 Task:  Click on Hockey In the Cross-Check Hockey League click on  Pick Sheet Your name Alexander Johnson Team name Laredo Bucks and  Email softage.5@softage.net Period 1 - 3 Point Game Calgary Flames Period 1 - 2 Point Game Boston Bruins Period 1 - 1 Point Game Arizona Coyotes Period 2 - 3 Point Game Anaheim Ducks Period 2 - 2 Point Game New York Islanders Period 2 - 1 Point Game New Jersey Devils Period 3 - 3 Point Game Nashville Predators Period 3 - 2 Point Game Montreal Canadiens Period 3 - 1 Point Game Minnesota Wild Submit pick sheet
Action: Mouse moved to (668, 261)
Screenshot: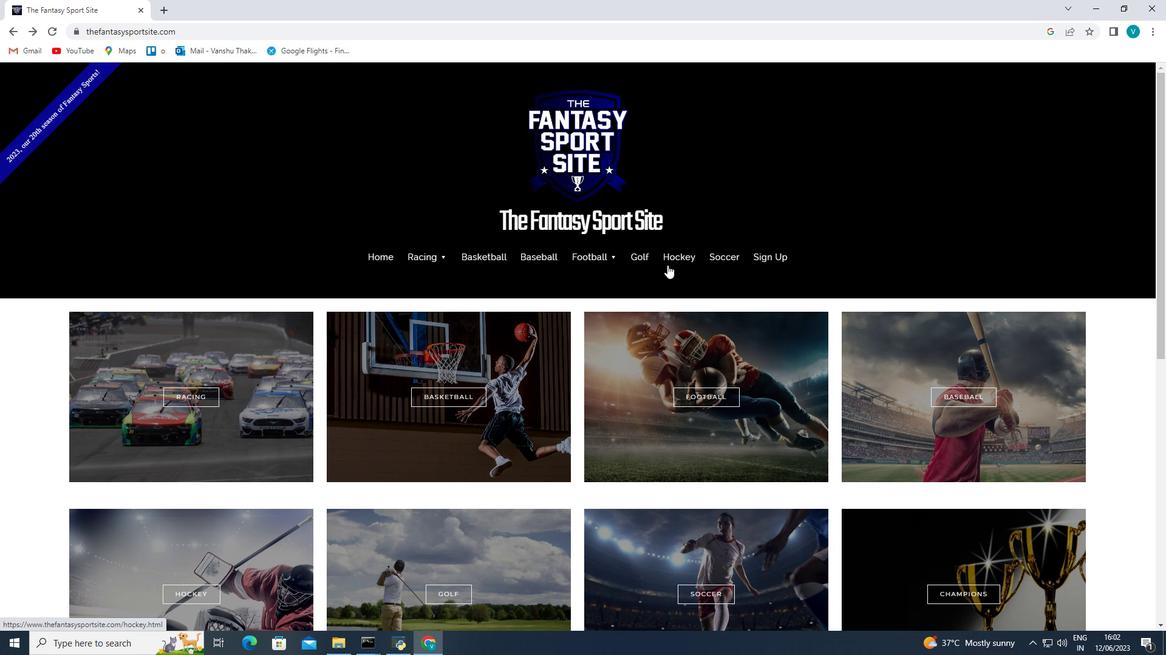 
Action: Mouse pressed left at (668, 261)
Screenshot: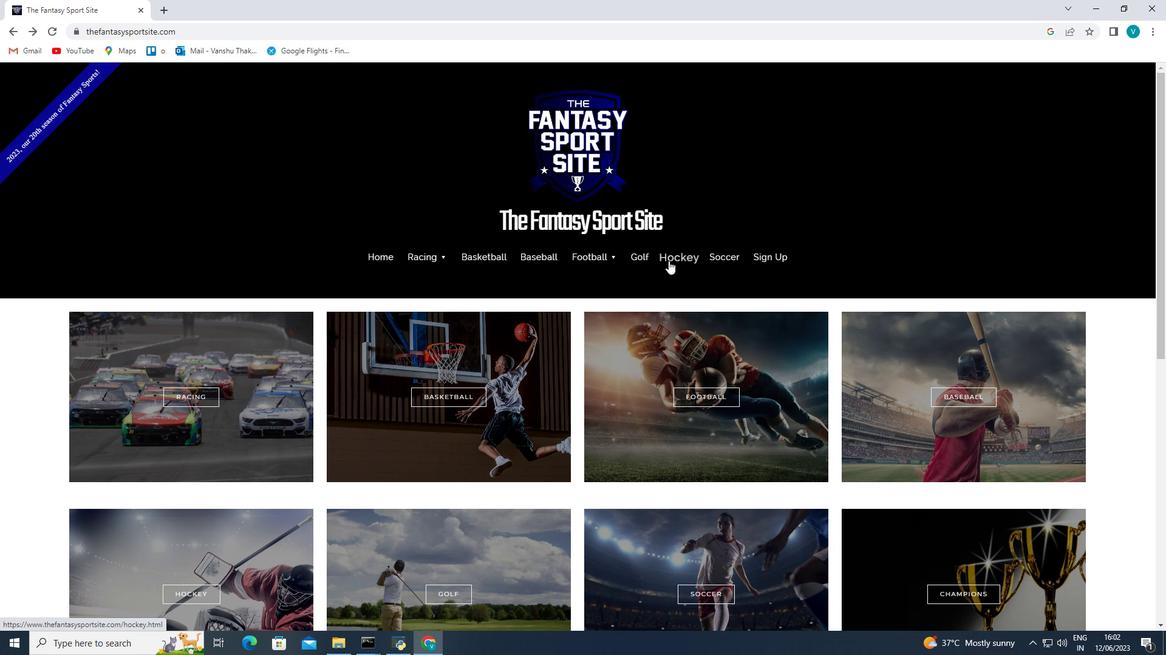 
Action: Mouse moved to (696, 311)
Screenshot: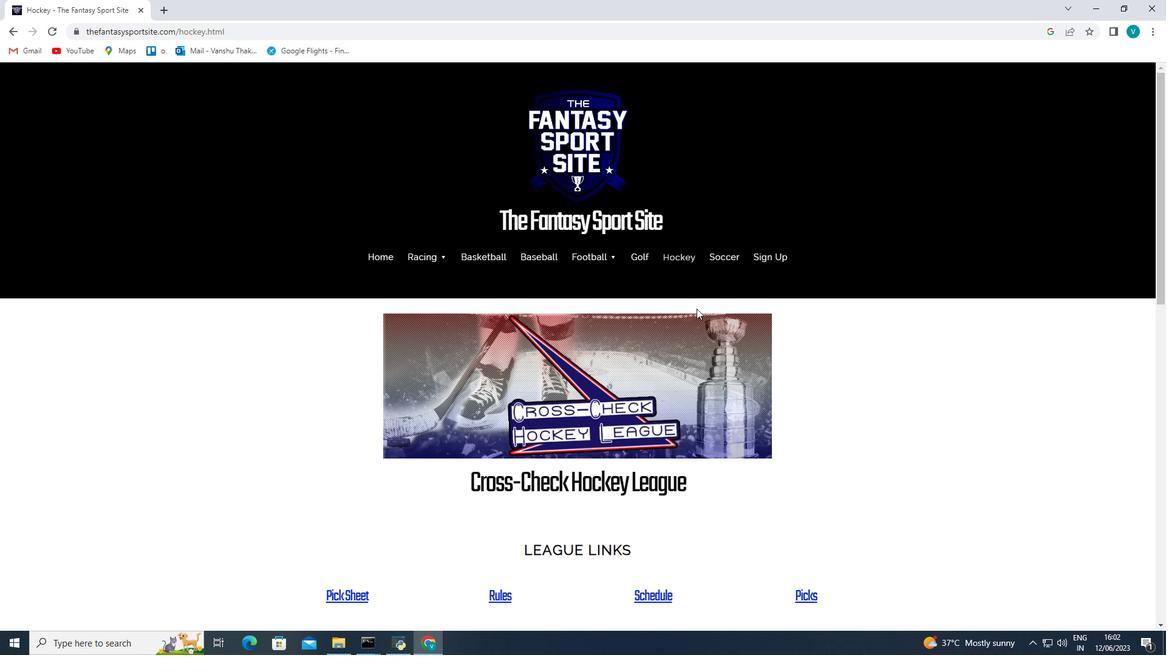 
Action: Mouse scrolled (696, 310) with delta (0, 0)
Screenshot: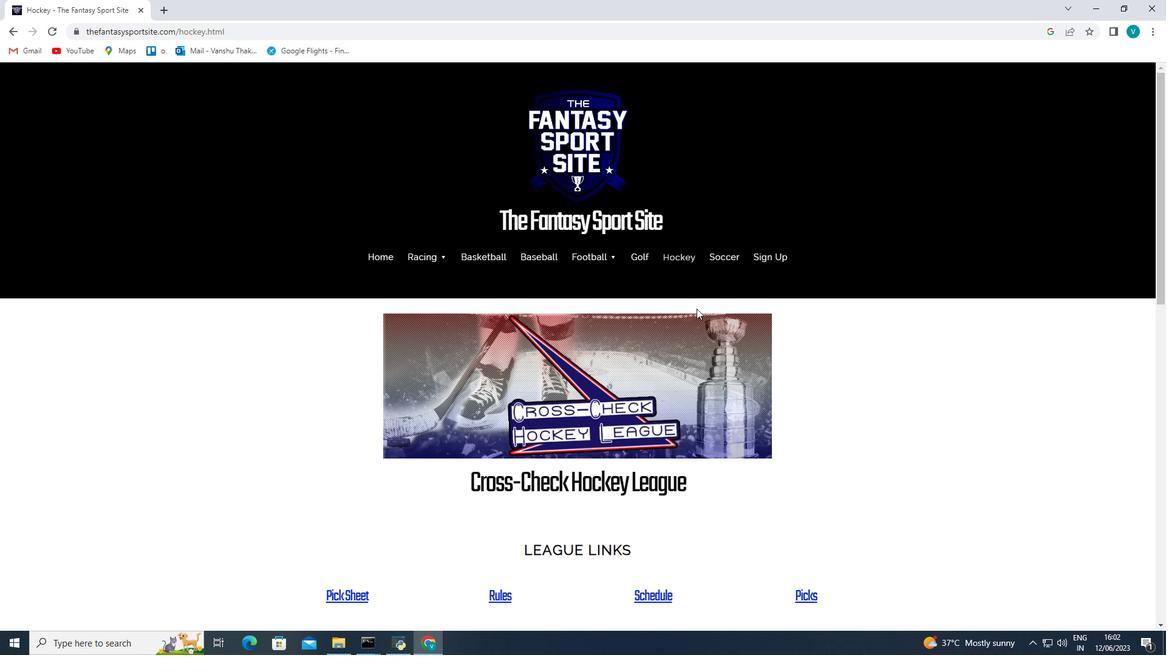 
Action: Mouse moved to (696, 313)
Screenshot: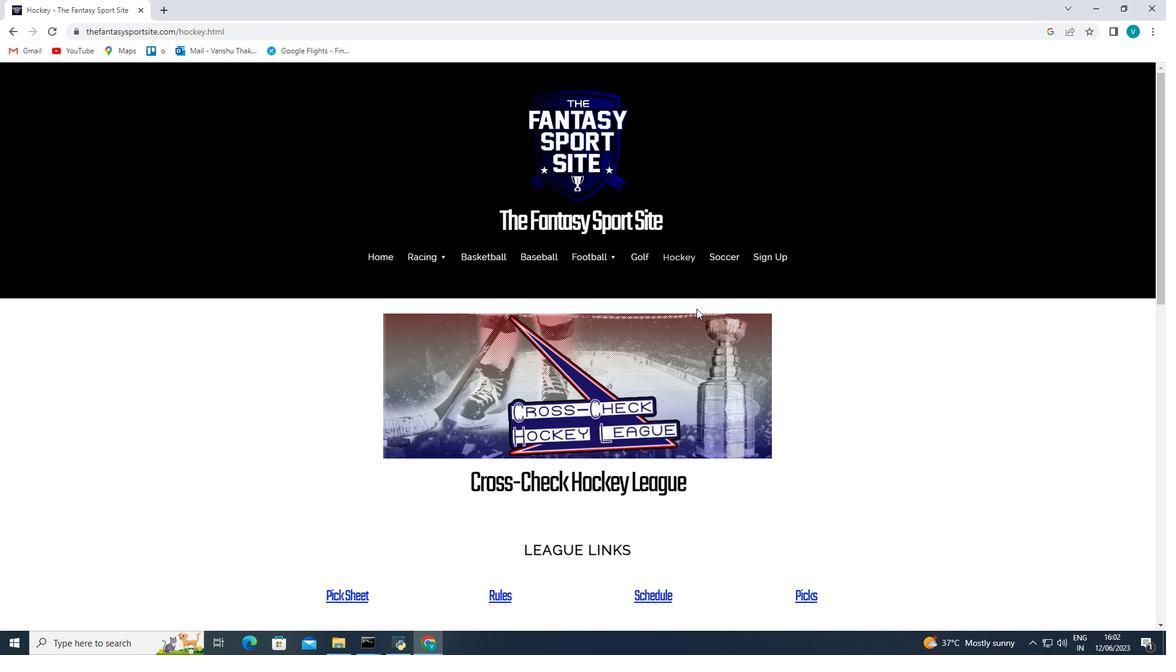 
Action: Mouse scrolled (696, 312) with delta (0, 0)
Screenshot: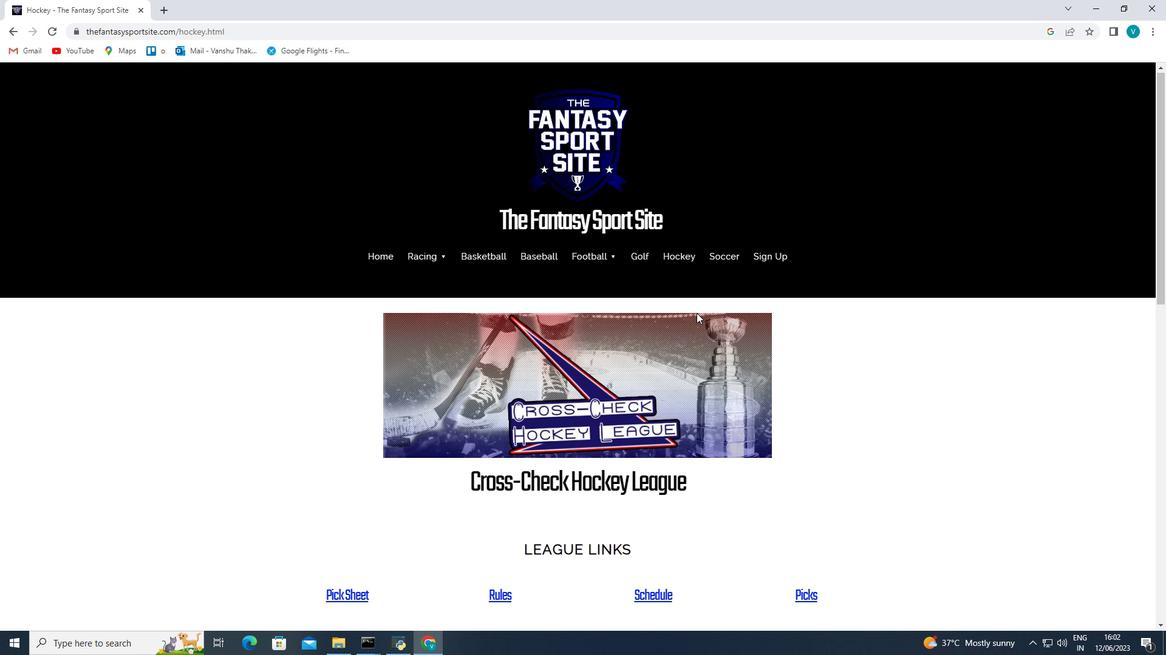 
Action: Mouse moved to (346, 479)
Screenshot: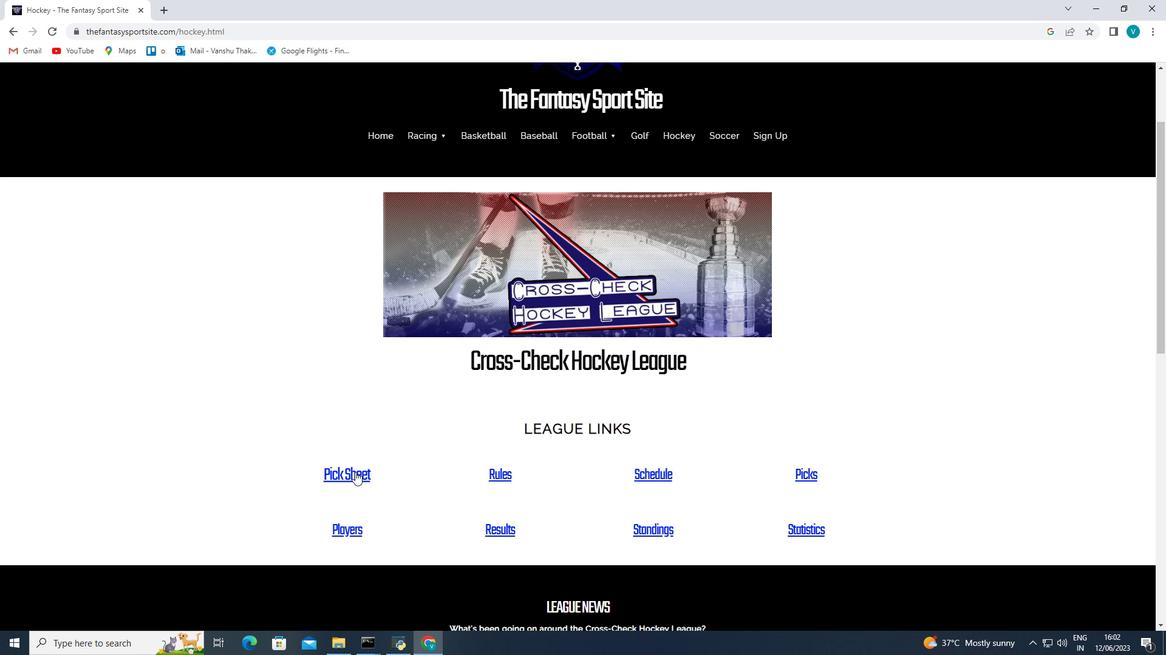 
Action: Mouse pressed left at (346, 479)
Screenshot: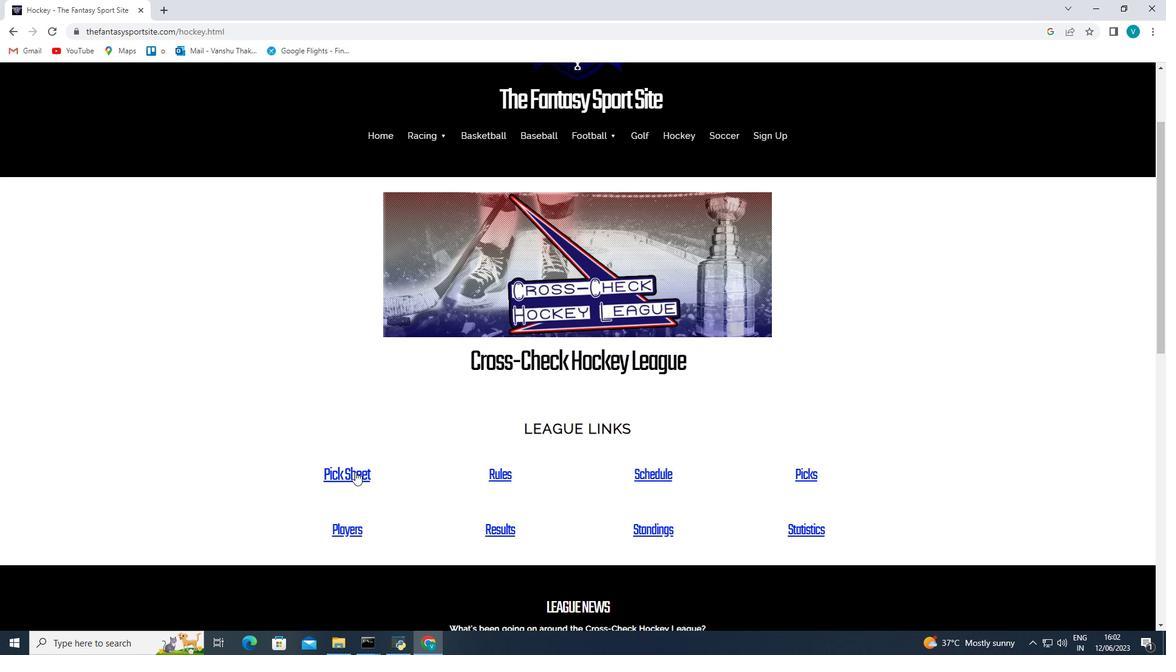
Action: Mouse moved to (522, 382)
Screenshot: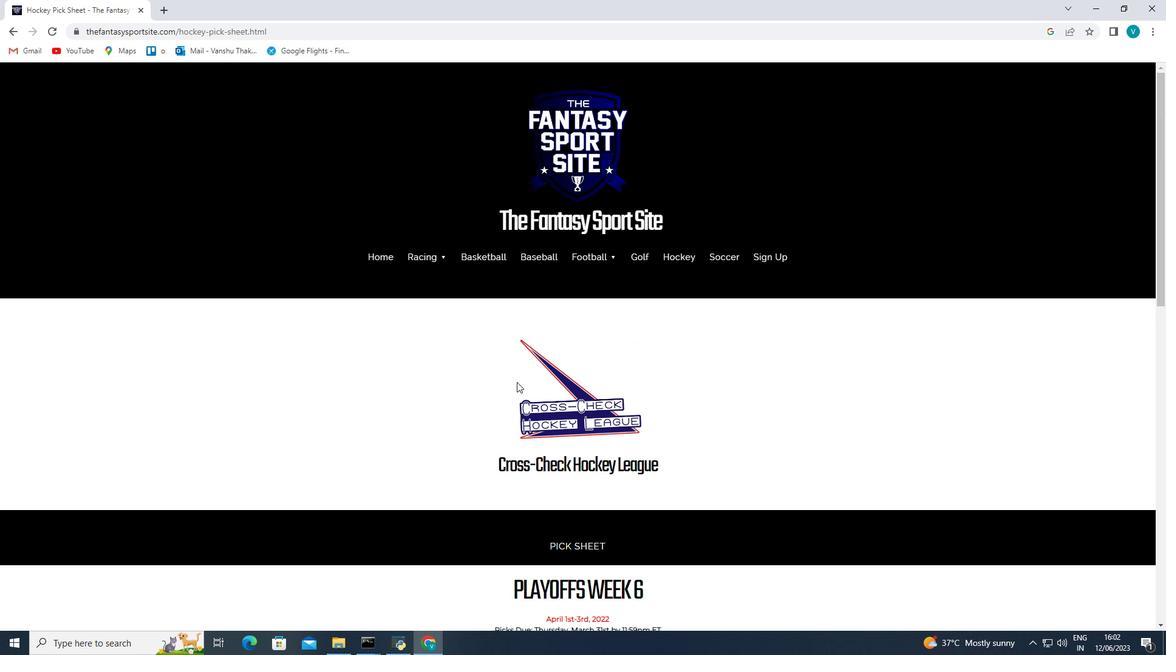 
Action: Mouse scrolled (521, 382) with delta (0, 0)
Screenshot: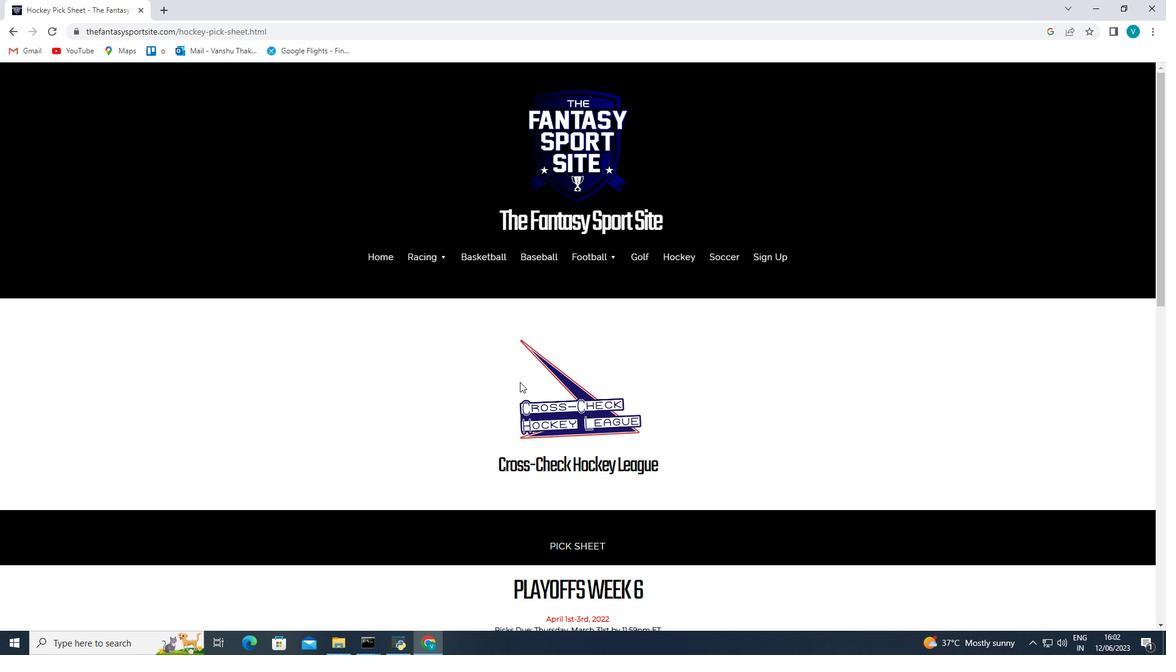 
Action: Mouse scrolled (522, 382) with delta (0, 0)
Screenshot: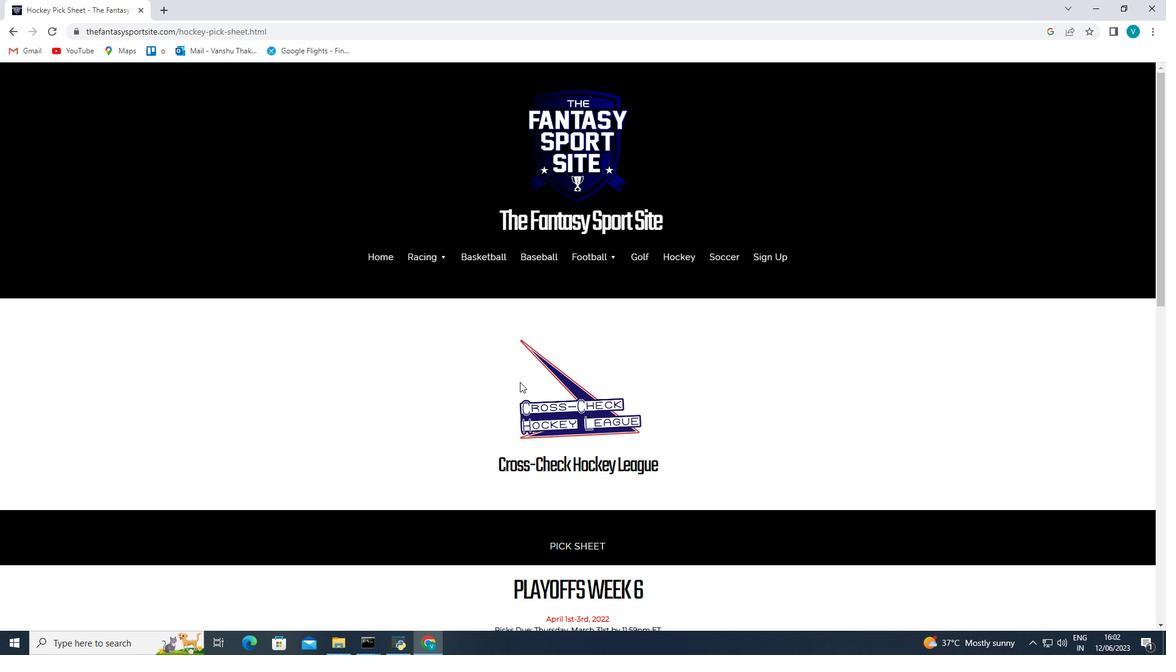 
Action: Mouse scrolled (522, 382) with delta (0, 0)
Screenshot: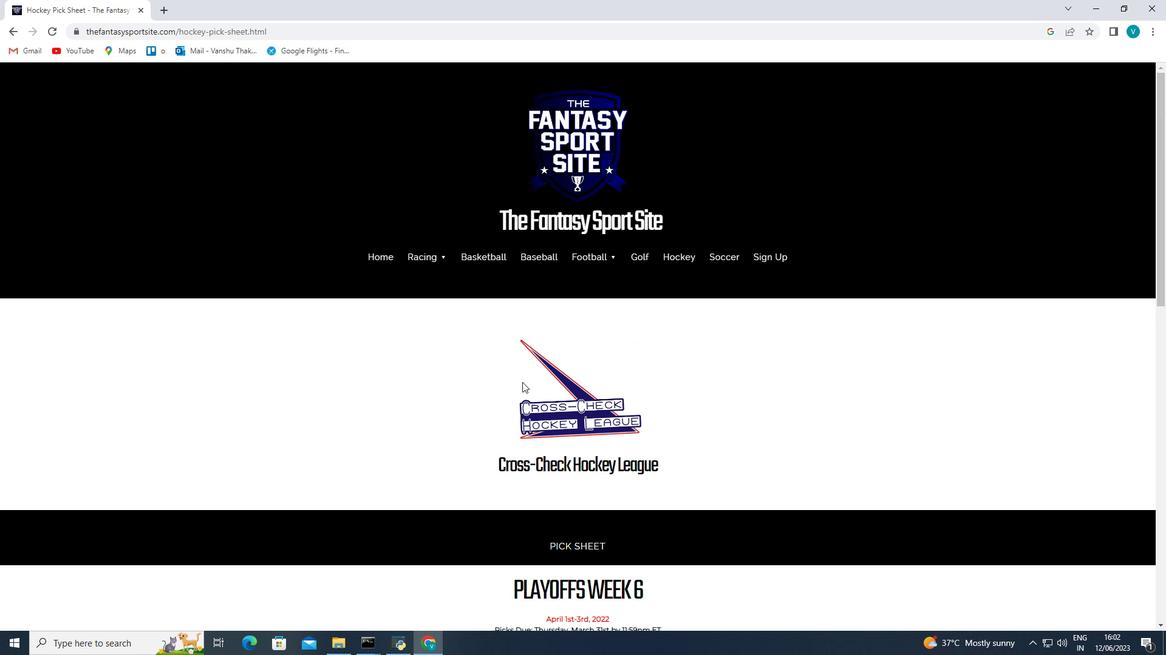 
Action: Mouse scrolled (522, 382) with delta (0, 0)
Screenshot: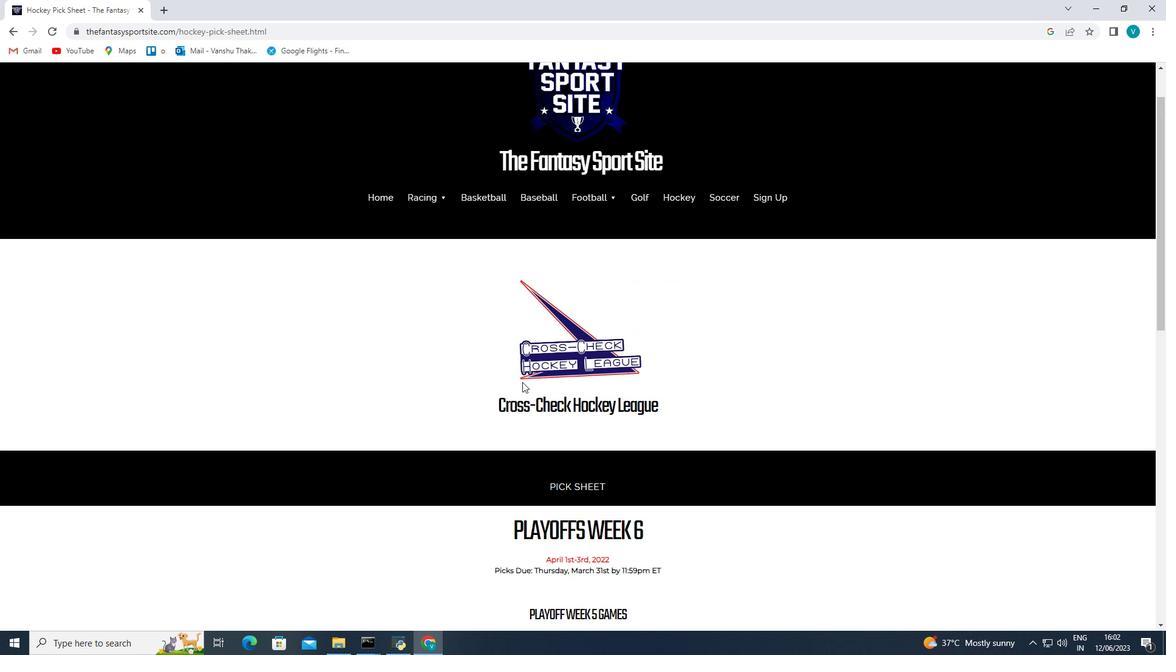 
Action: Mouse scrolled (522, 382) with delta (0, 0)
Screenshot: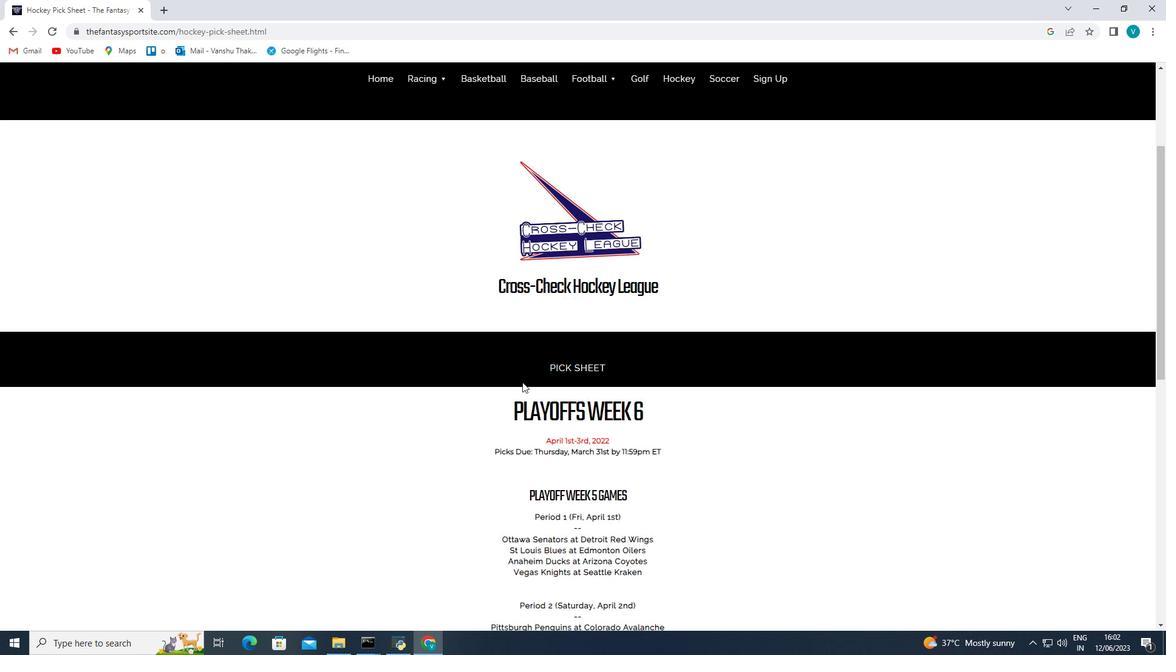 
Action: Mouse scrolled (522, 382) with delta (0, 0)
Screenshot: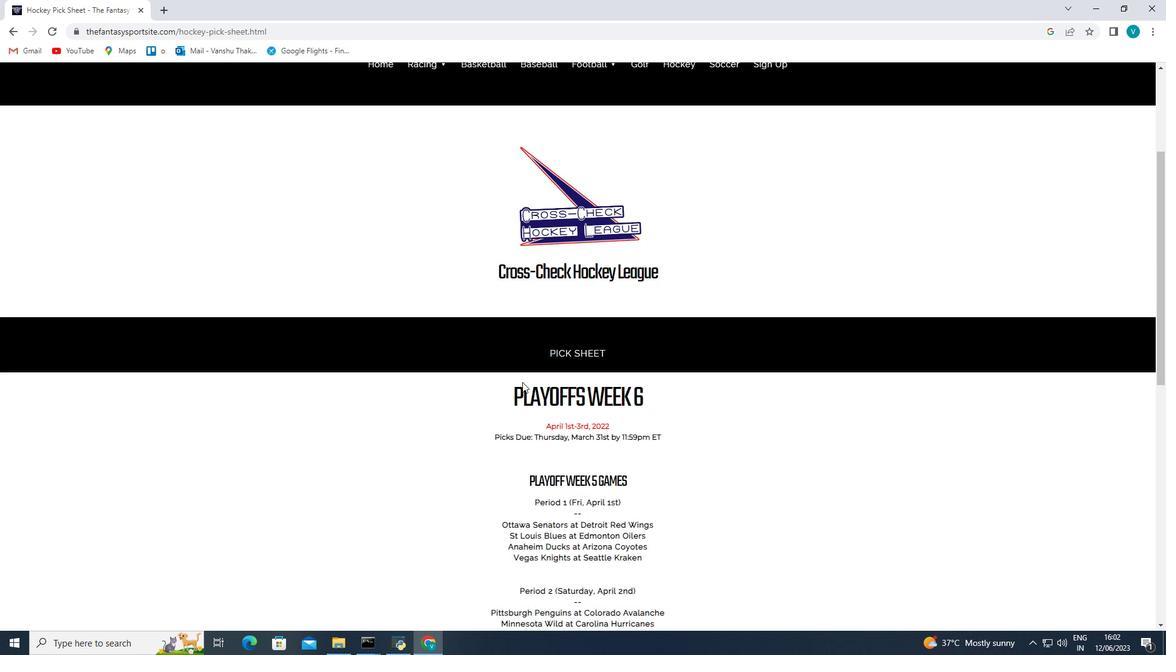 
Action: Mouse moved to (522, 384)
Screenshot: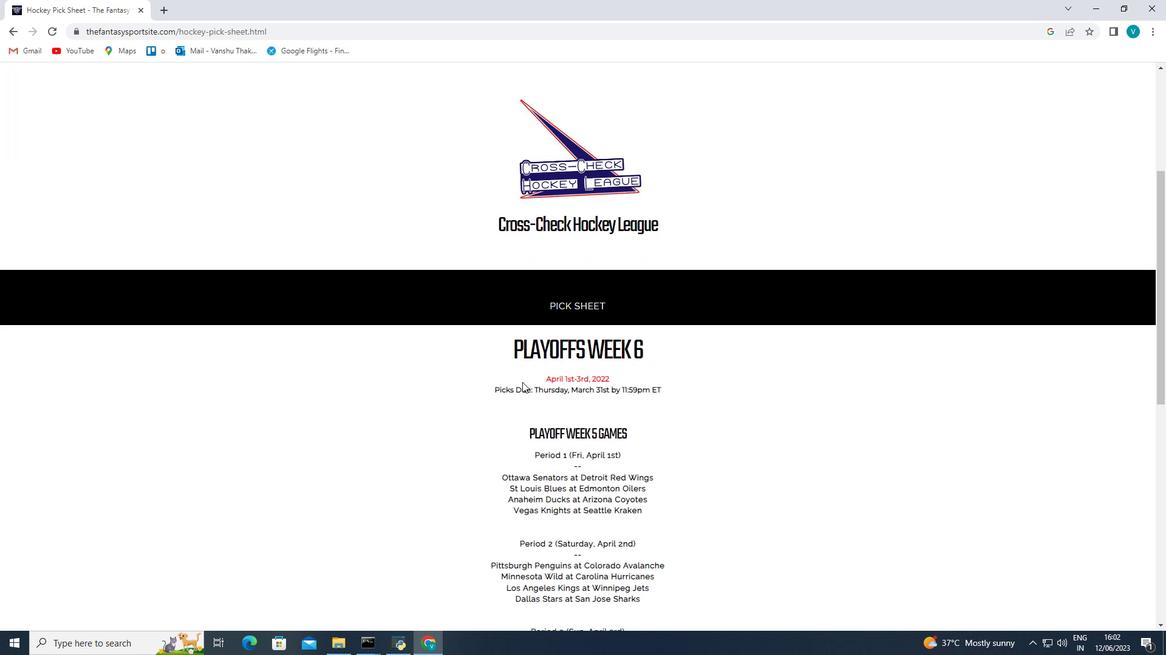 
Action: Mouse scrolled (522, 383) with delta (0, 0)
Screenshot: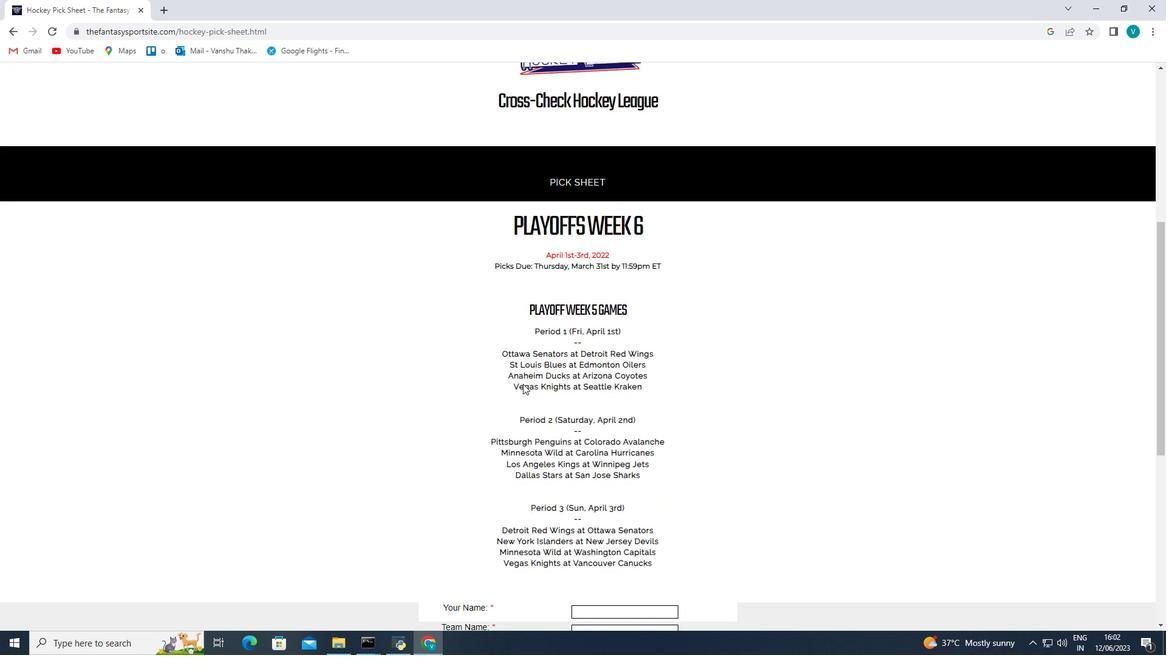 
Action: Mouse scrolled (522, 383) with delta (0, 0)
Screenshot: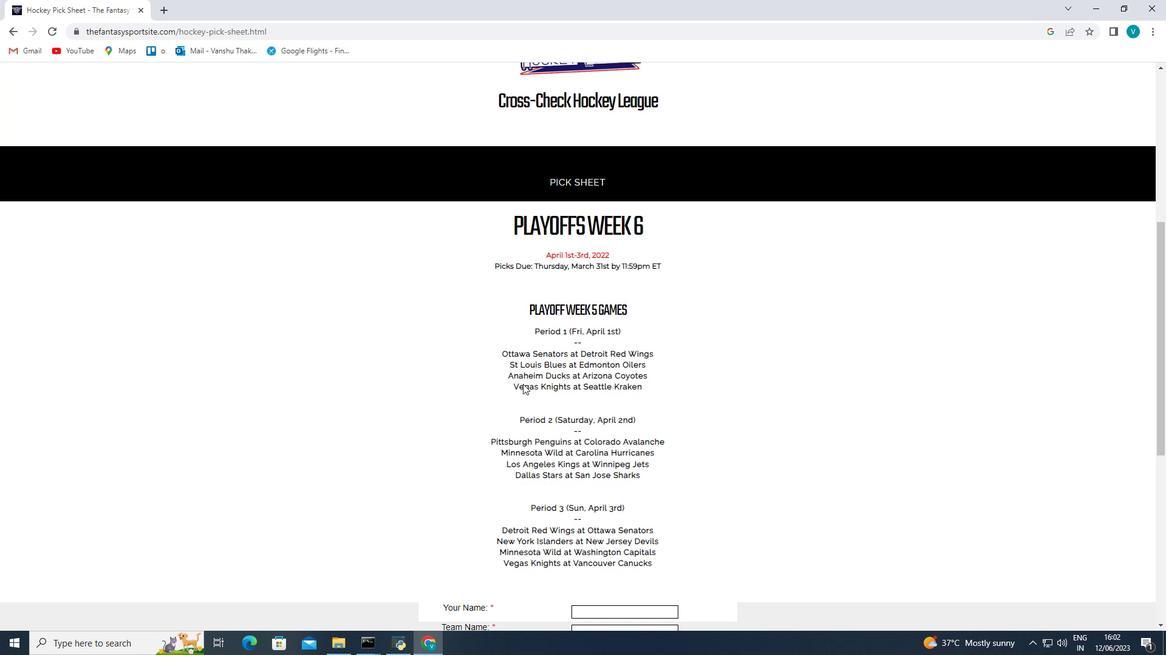 
Action: Mouse scrolled (522, 383) with delta (0, 0)
Screenshot: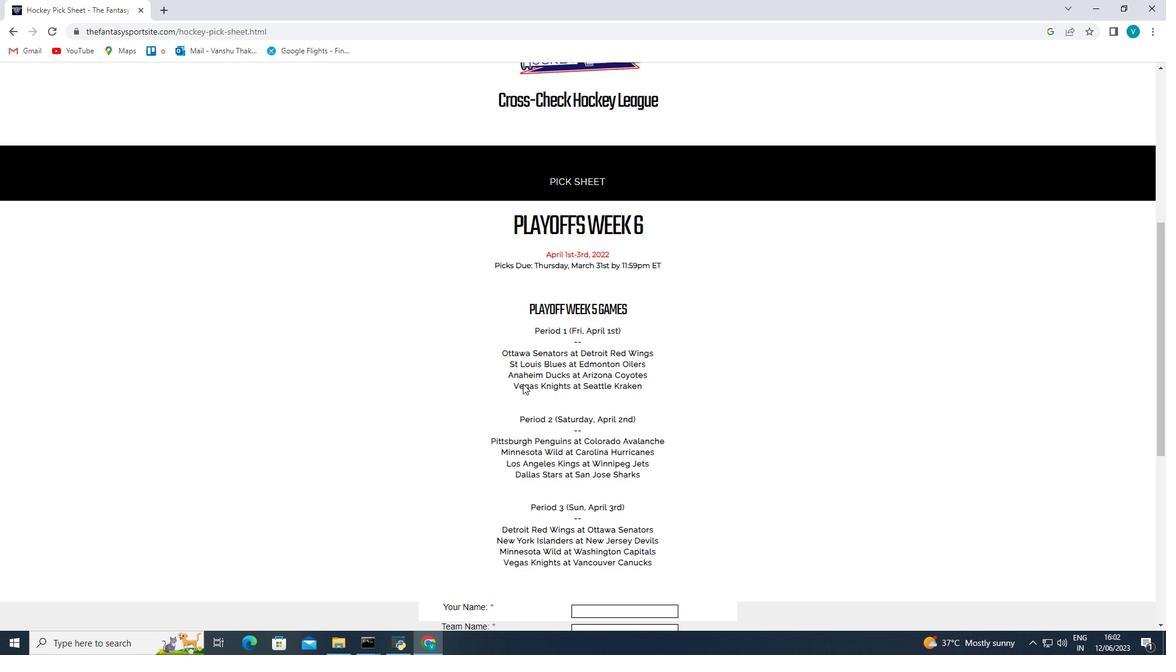 
Action: Mouse scrolled (522, 383) with delta (0, 0)
Screenshot: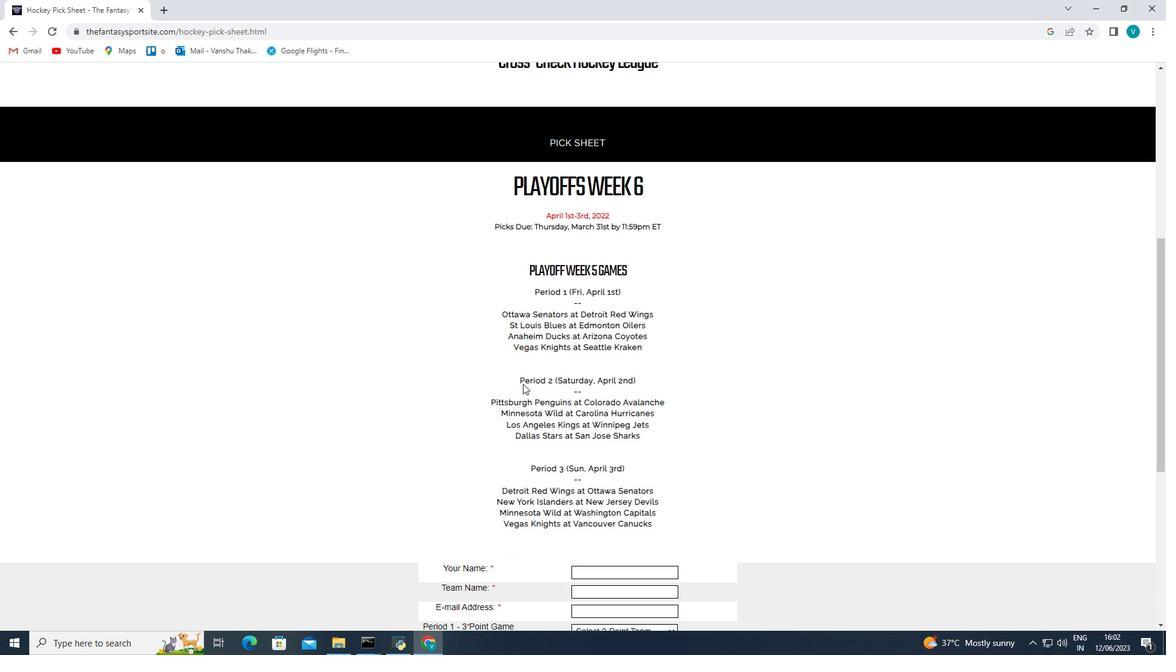 
Action: Mouse moved to (522, 384)
Screenshot: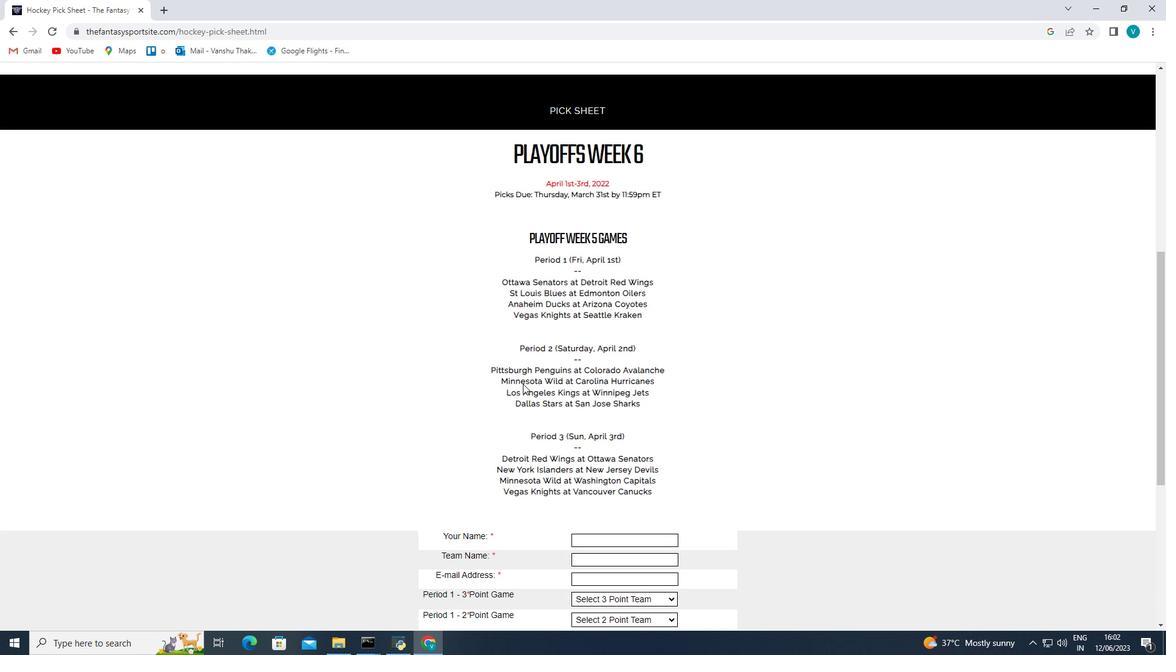 
Action: Mouse scrolled (522, 383) with delta (0, 0)
Screenshot: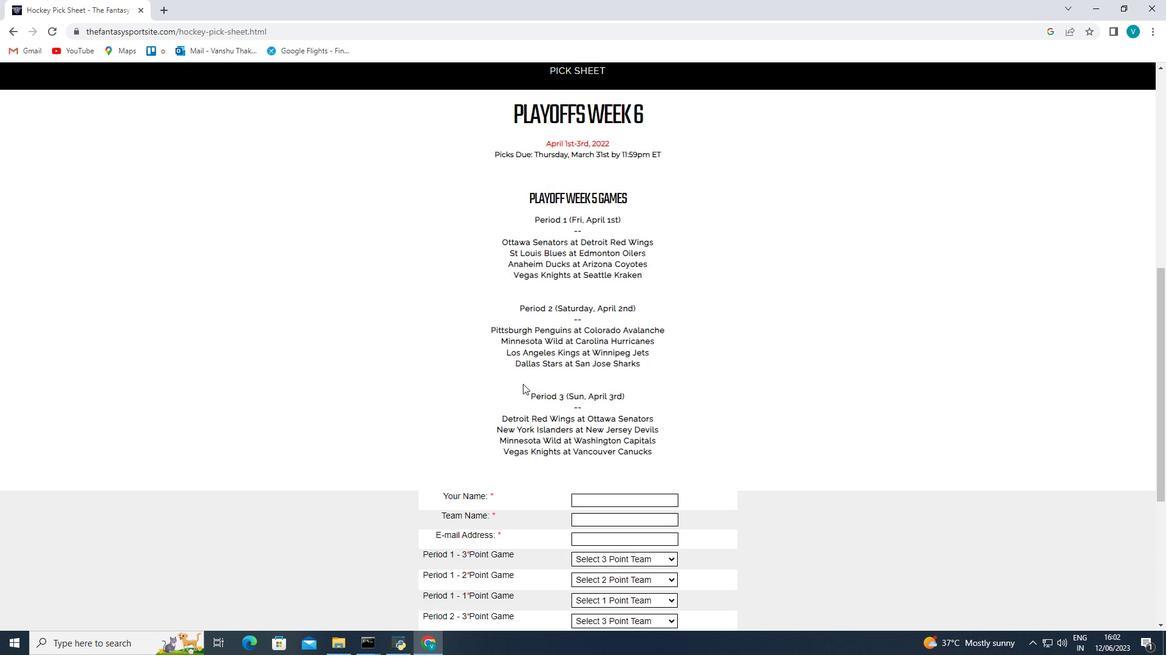 
Action: Mouse moved to (606, 316)
Screenshot: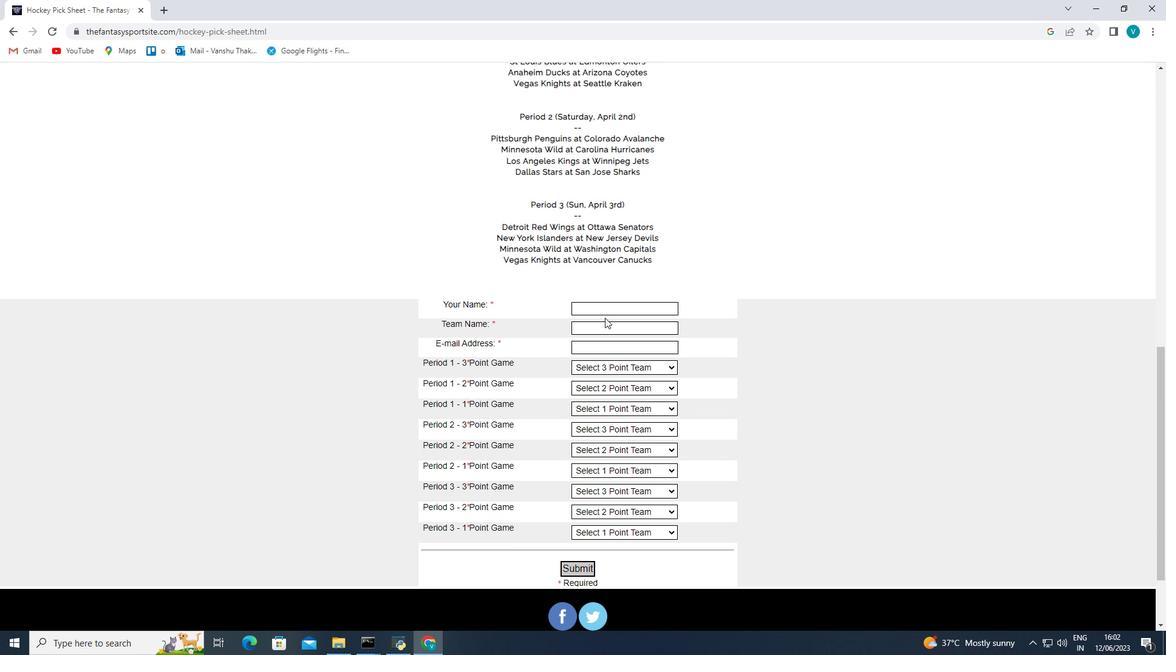 
Action: Mouse pressed left at (606, 316)
Screenshot: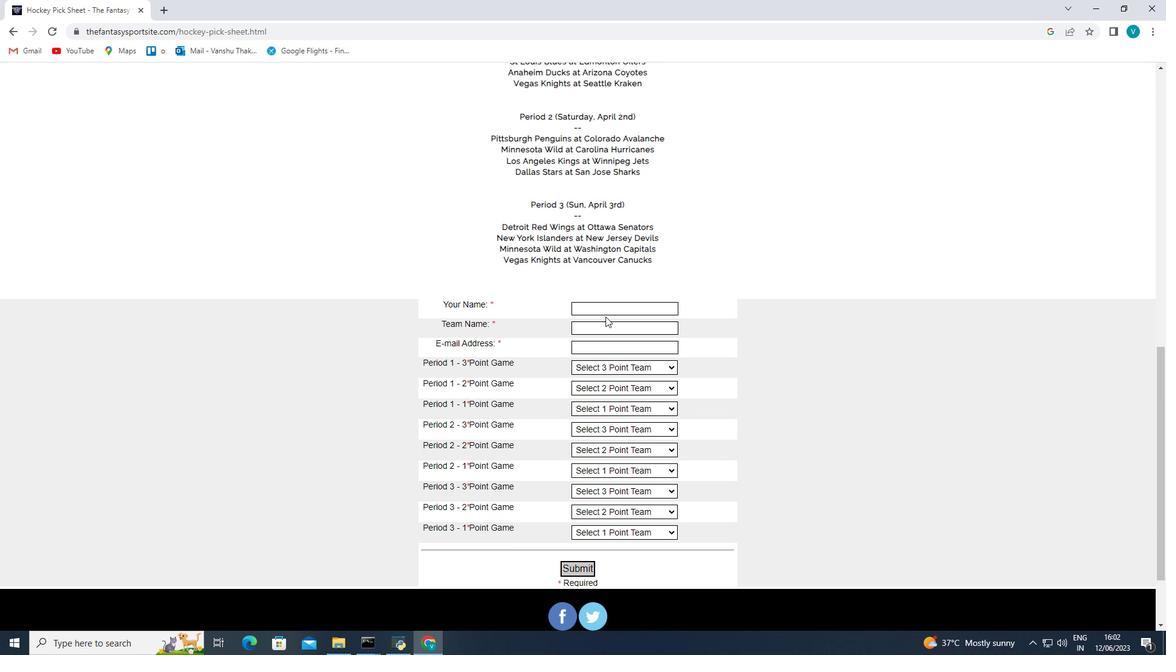 
Action: Mouse moved to (609, 311)
Screenshot: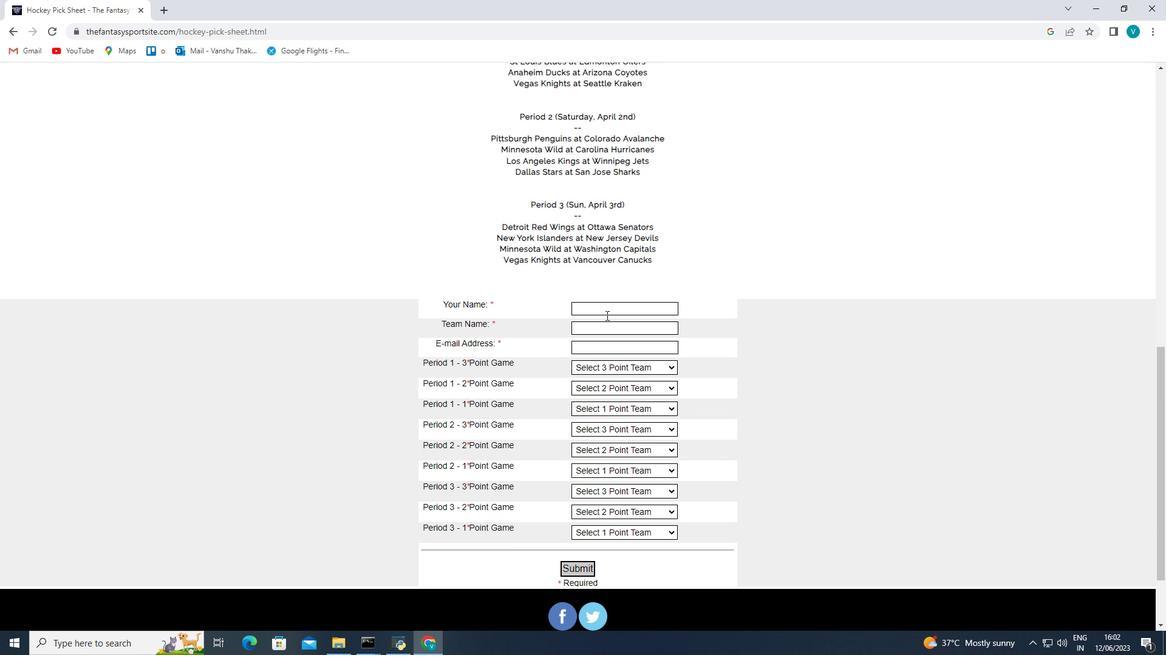 
Action: Mouse pressed left at (609, 311)
Screenshot: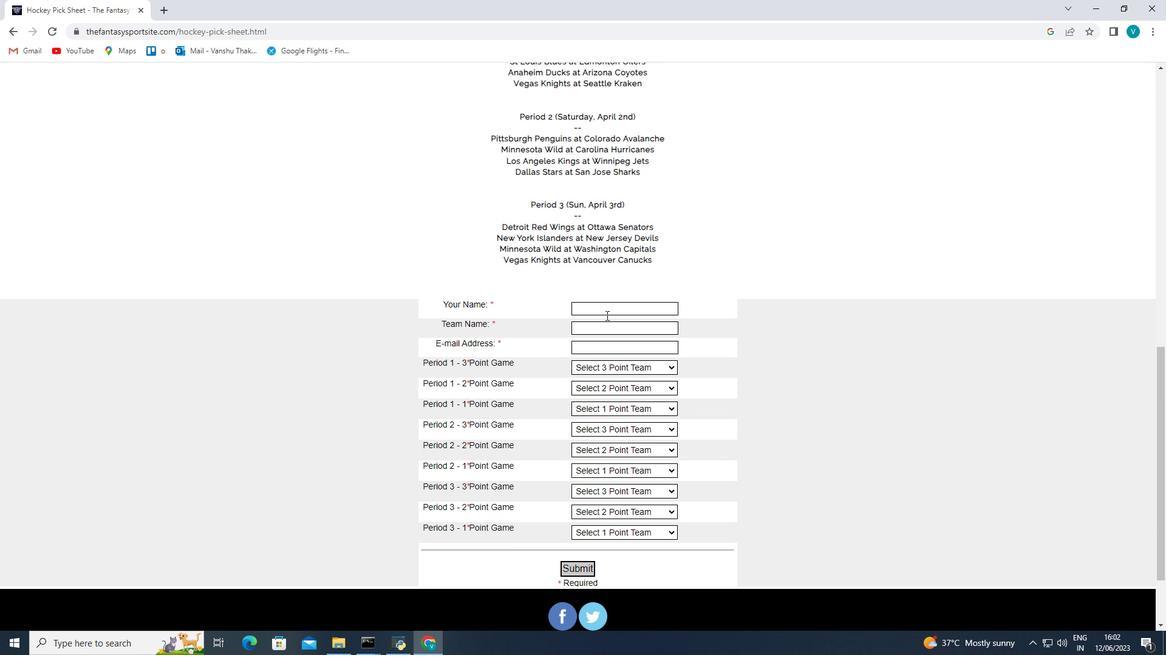 
Action: Mouse moved to (580, 289)
Screenshot: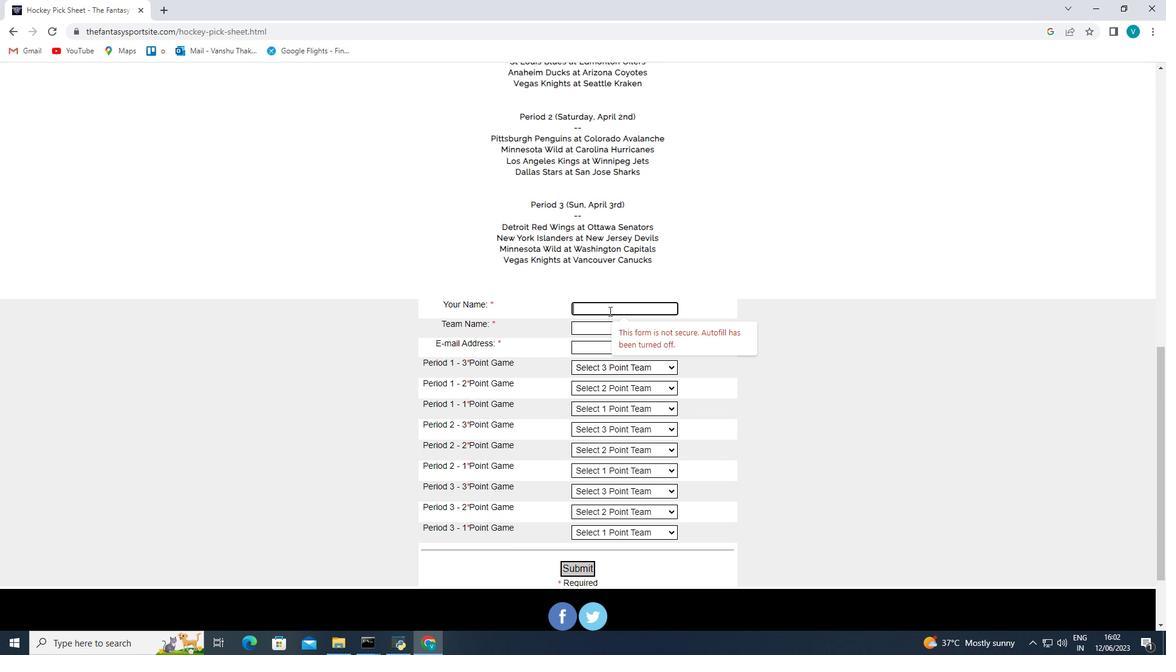 
Action: Key pressed <Key.shift>Alexander<Key.space><Key.shift>Johnson
Screenshot: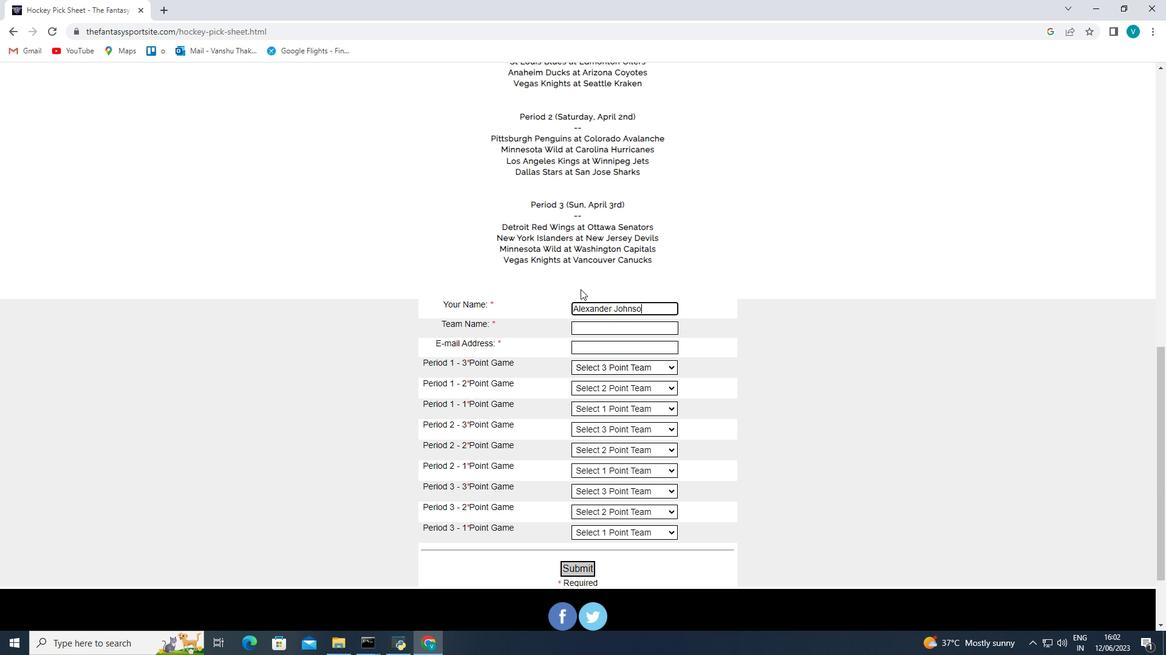 
Action: Mouse moved to (573, 324)
Screenshot: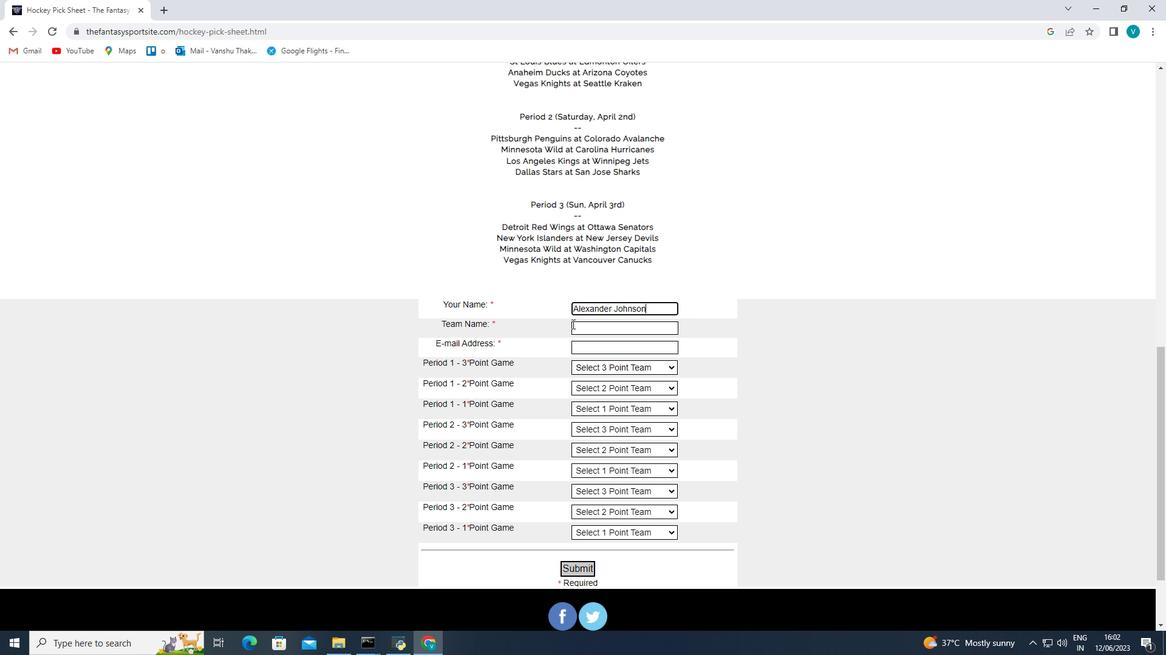 
Action: Mouse pressed left at (573, 324)
Screenshot: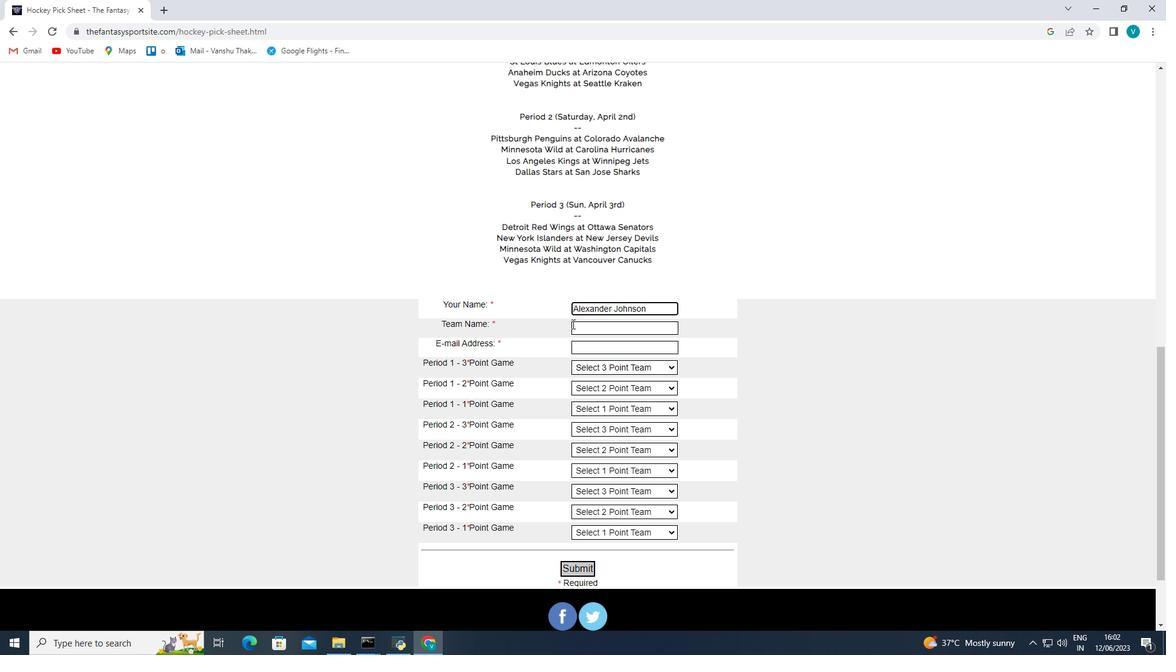 
Action: Key pressed <Key.shift>Laredo<Key.space><Key.shift>Bucks
Screenshot: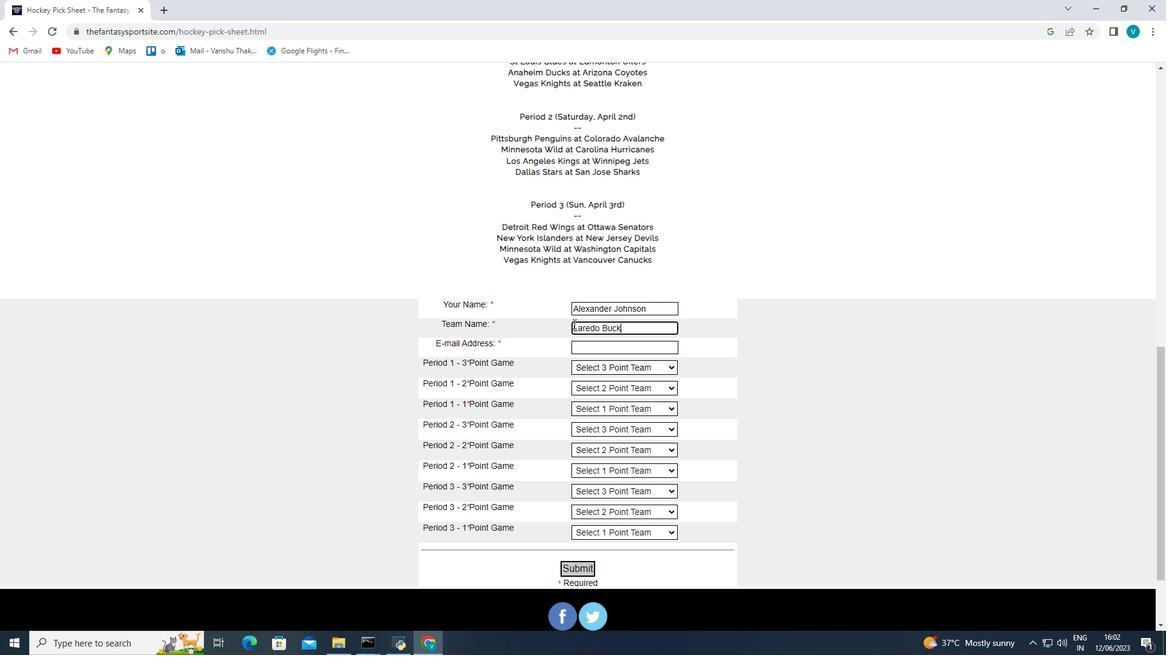 
Action: Mouse moved to (578, 344)
Screenshot: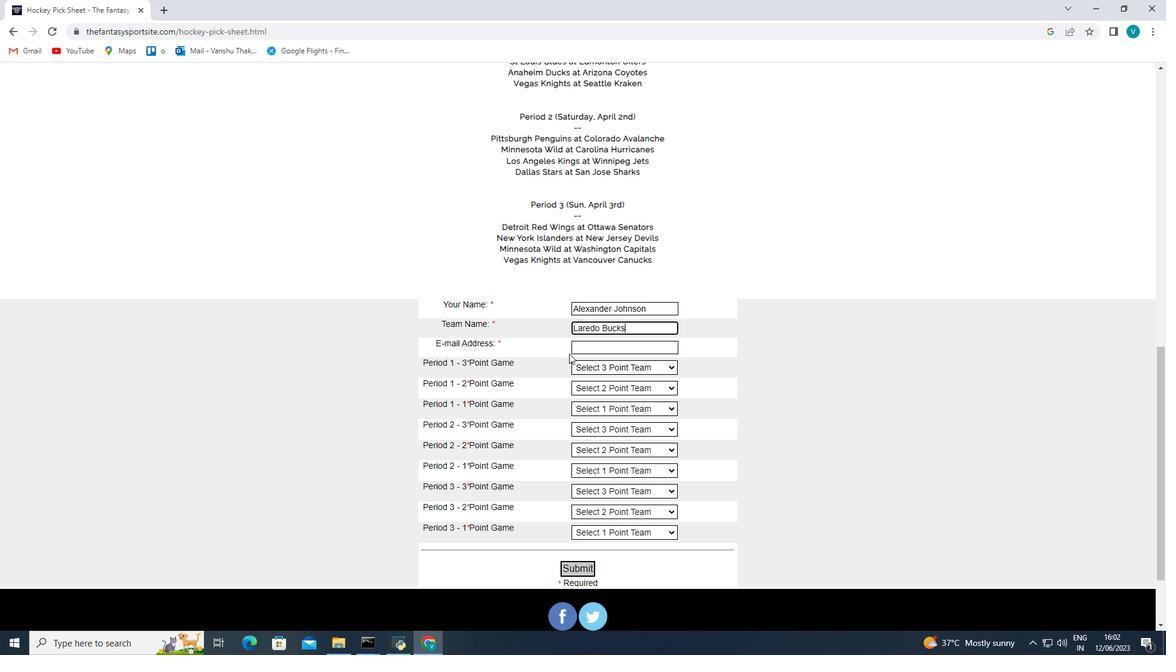 
Action: Mouse pressed left at (578, 344)
Screenshot: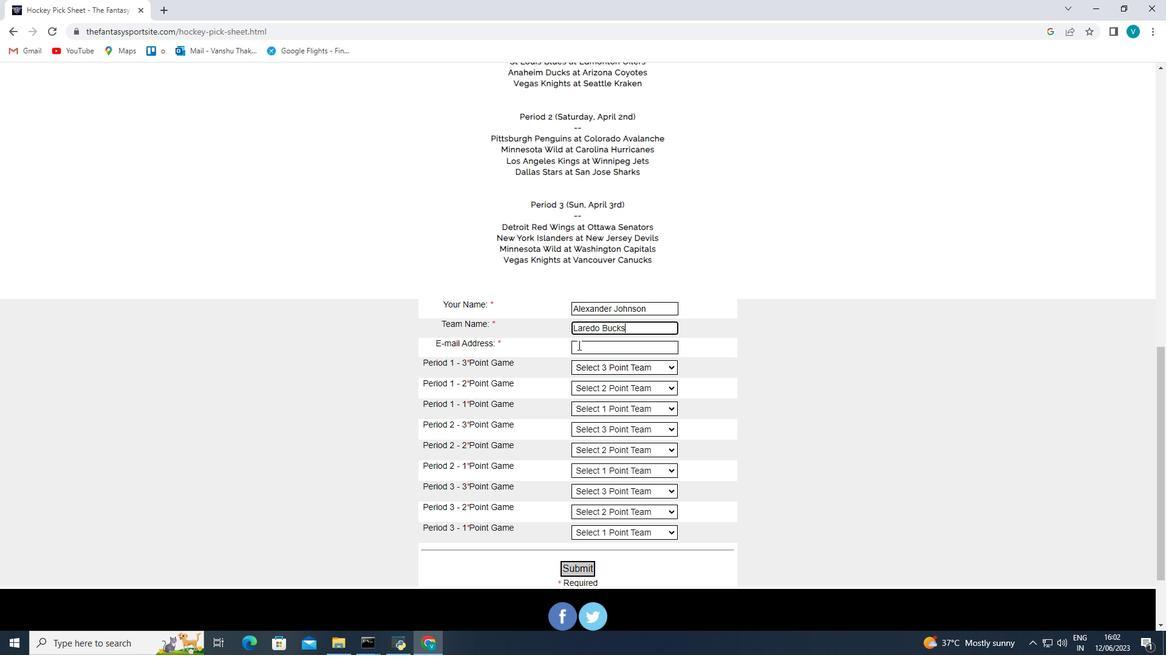 
Action: Key pressed softage.5<Key.shift>@softage.net
Screenshot: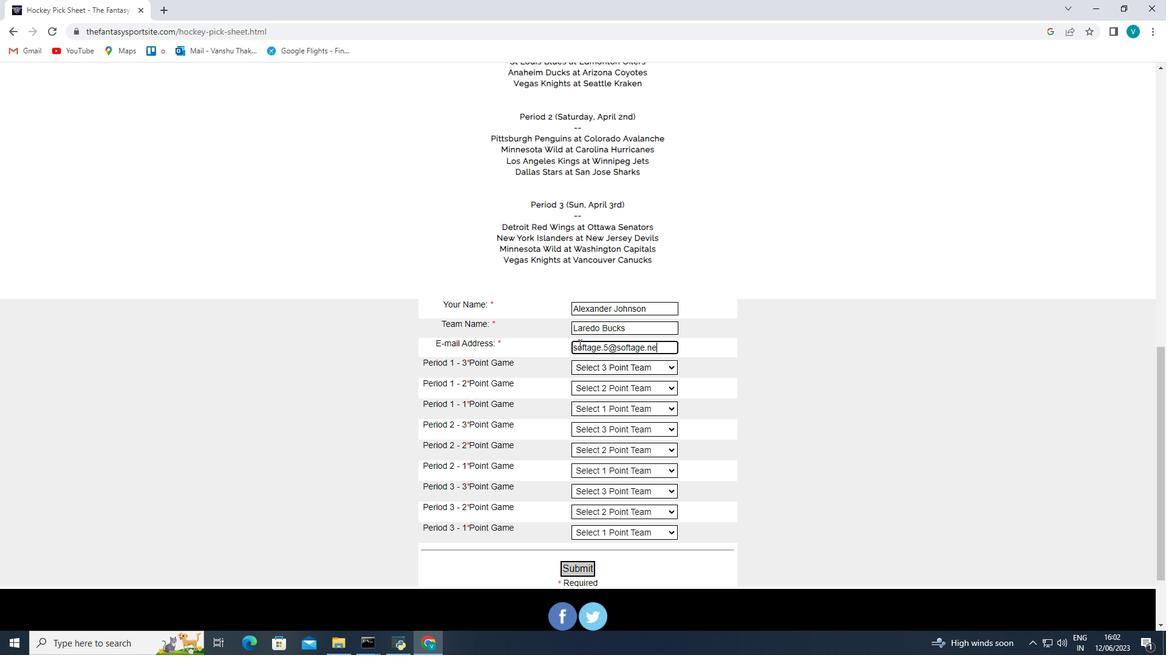 
Action: Mouse moved to (613, 366)
Screenshot: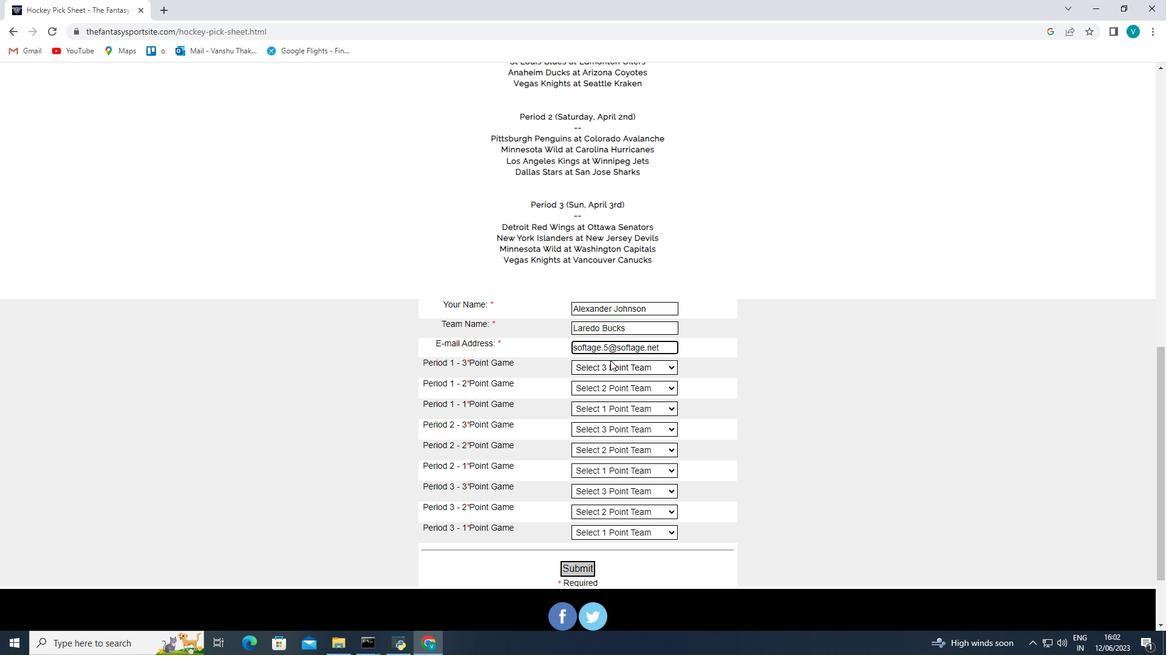 
Action: Mouse pressed left at (613, 366)
Screenshot: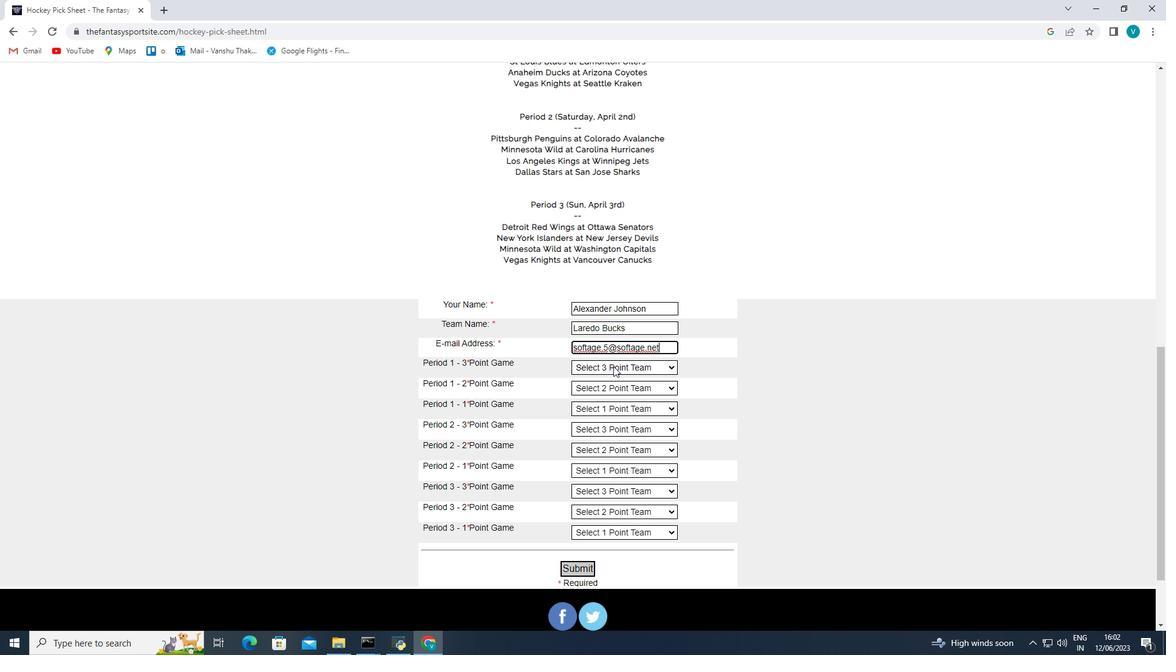 
Action: Mouse moved to (612, 433)
Screenshot: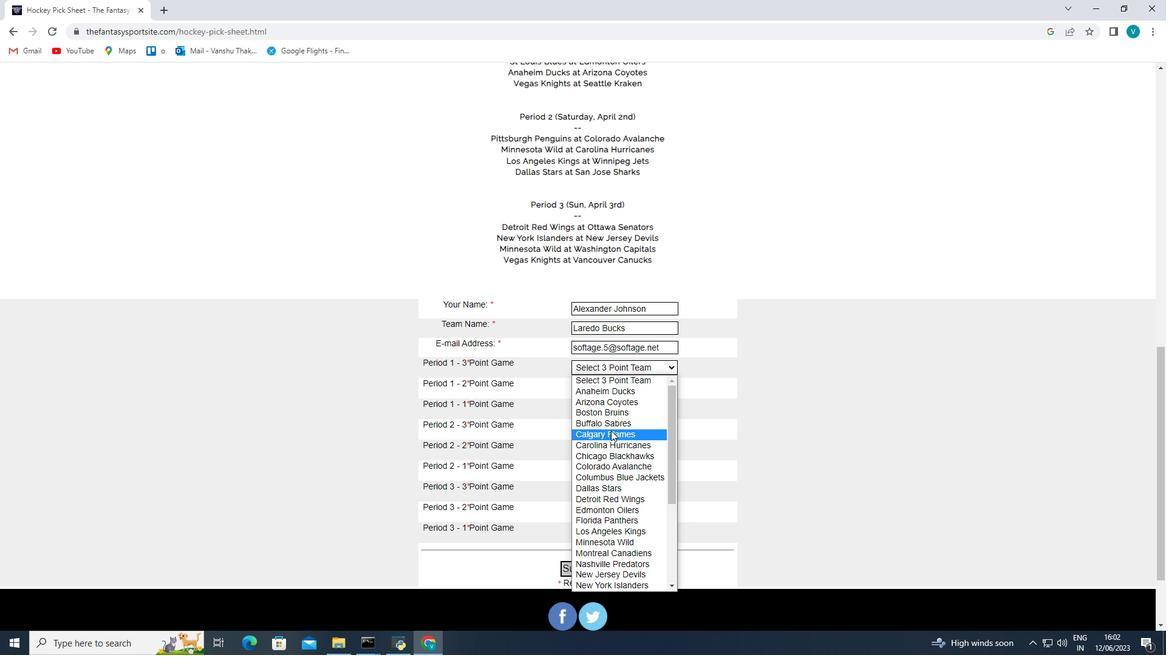 
Action: Mouse pressed left at (612, 433)
Screenshot: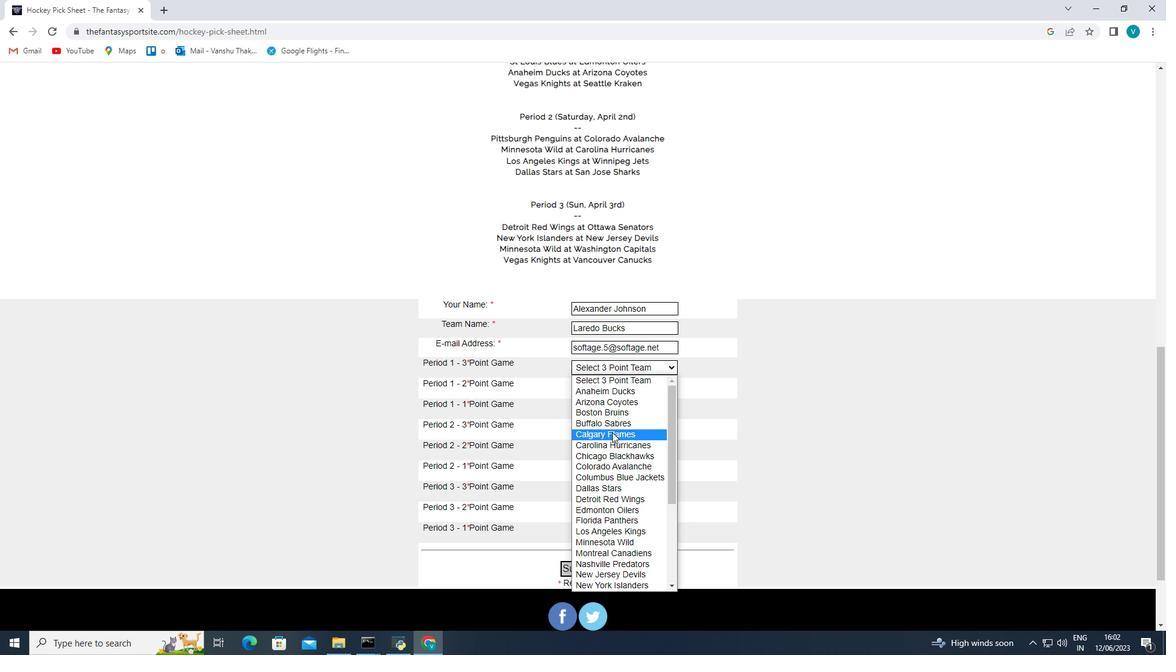 
Action: Mouse moved to (630, 389)
Screenshot: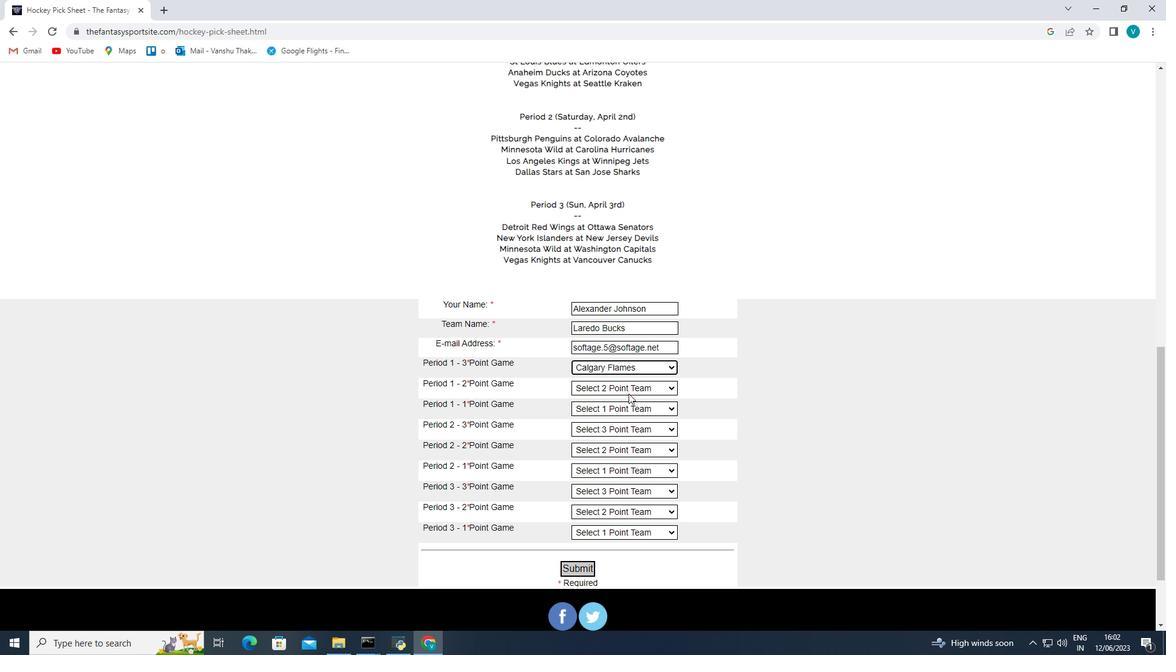 
Action: Mouse pressed left at (630, 389)
Screenshot: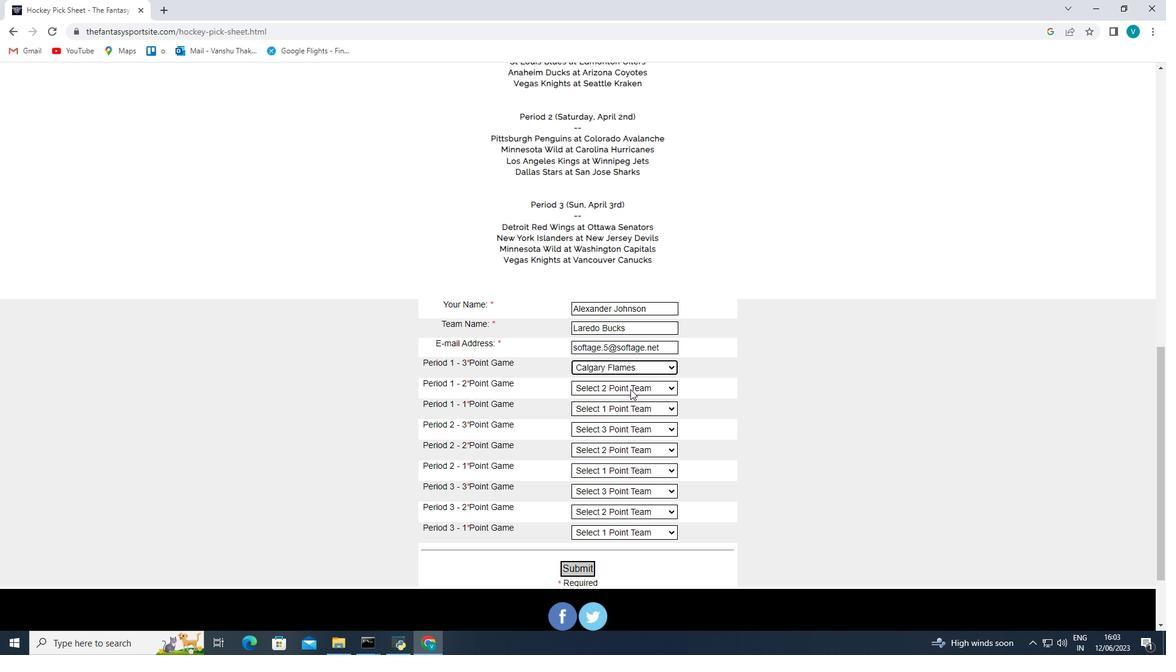 
Action: Mouse moved to (625, 432)
Screenshot: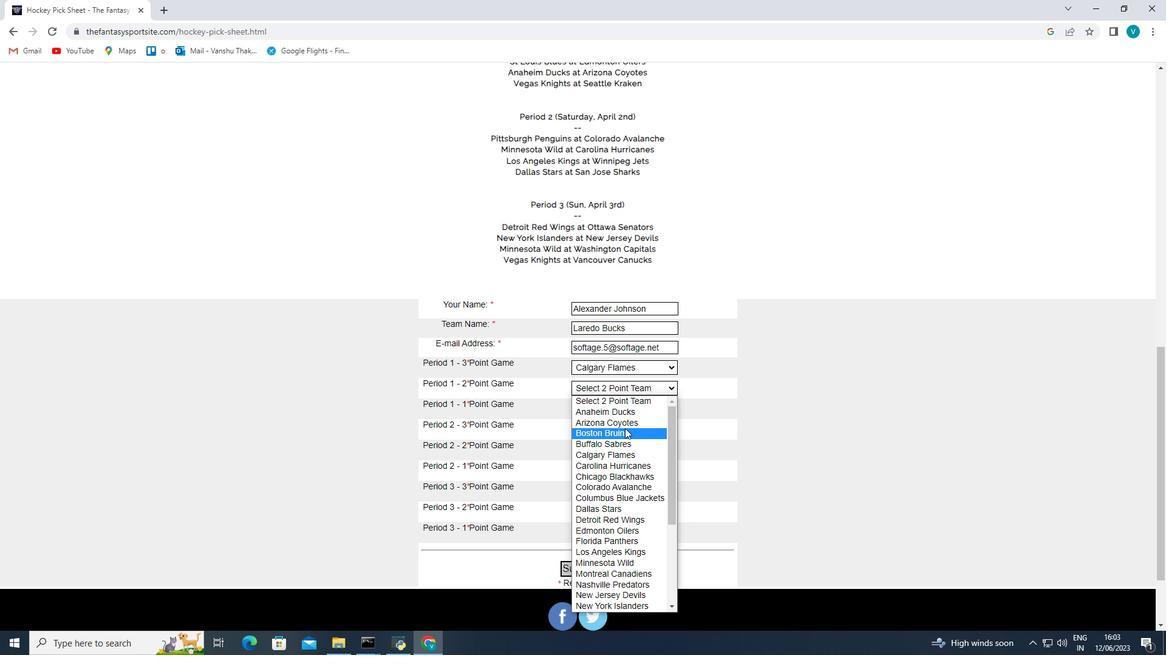 
Action: Mouse pressed left at (625, 432)
Screenshot: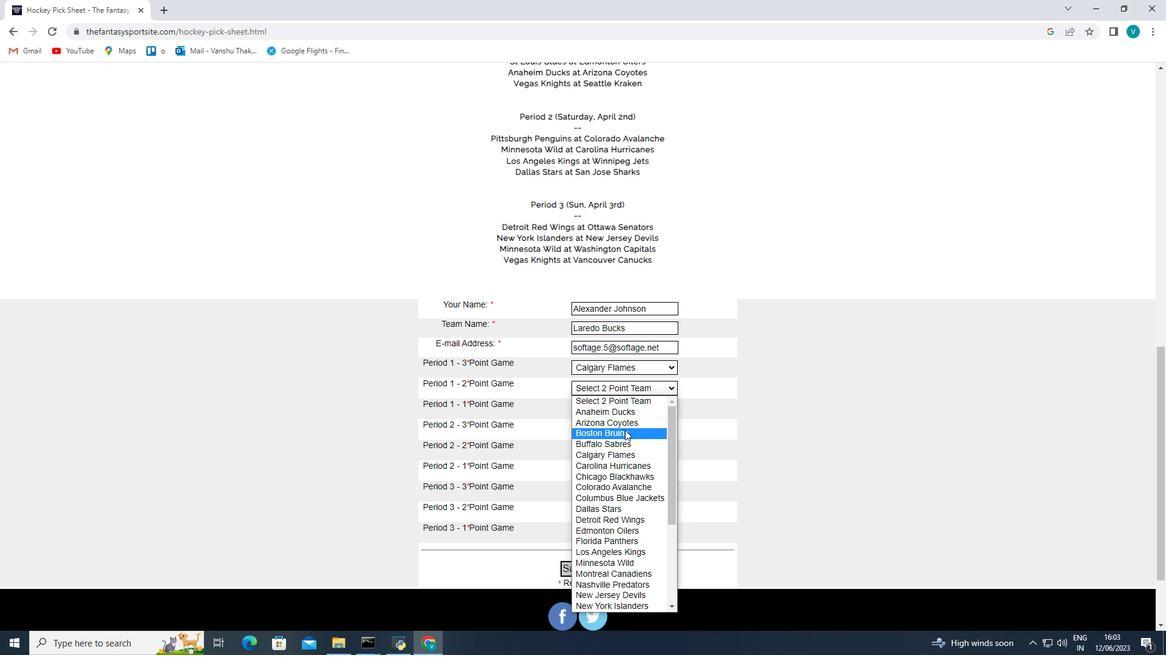 
Action: Mouse moved to (629, 411)
Screenshot: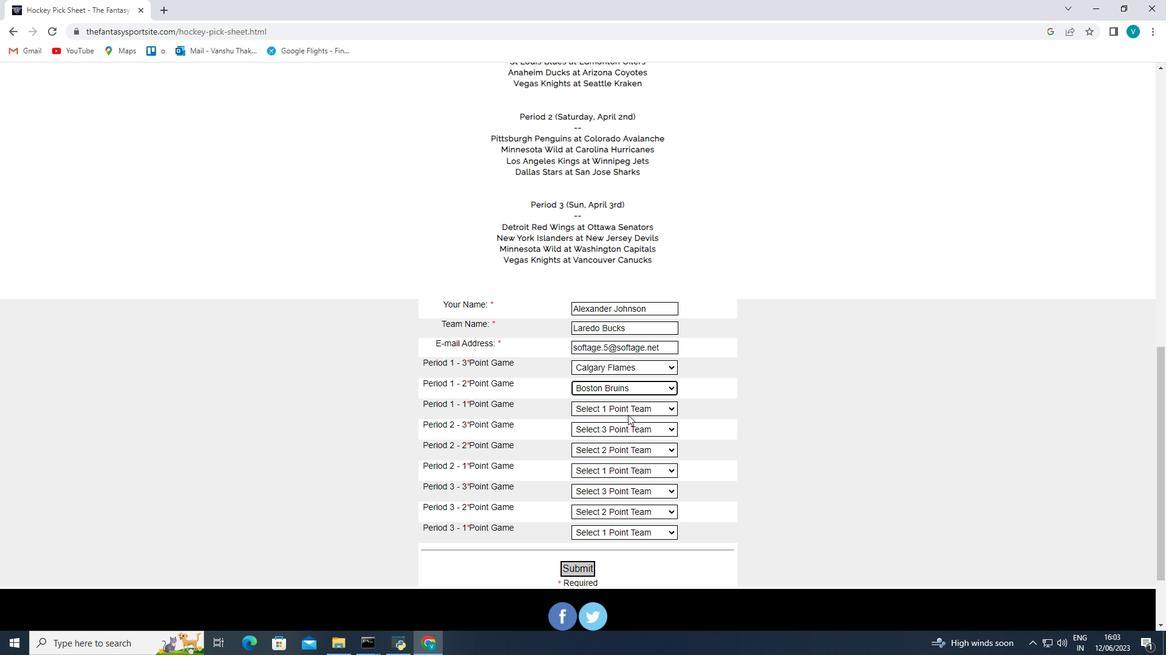 
Action: Mouse pressed left at (629, 411)
Screenshot: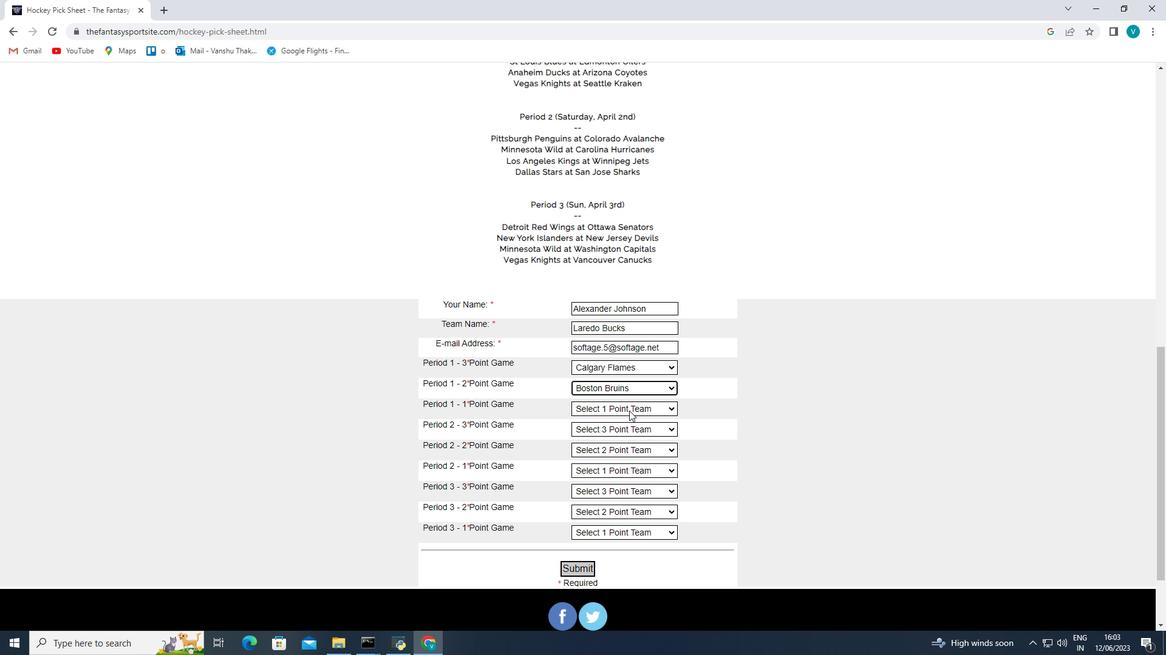 
Action: Mouse moved to (629, 210)
Screenshot: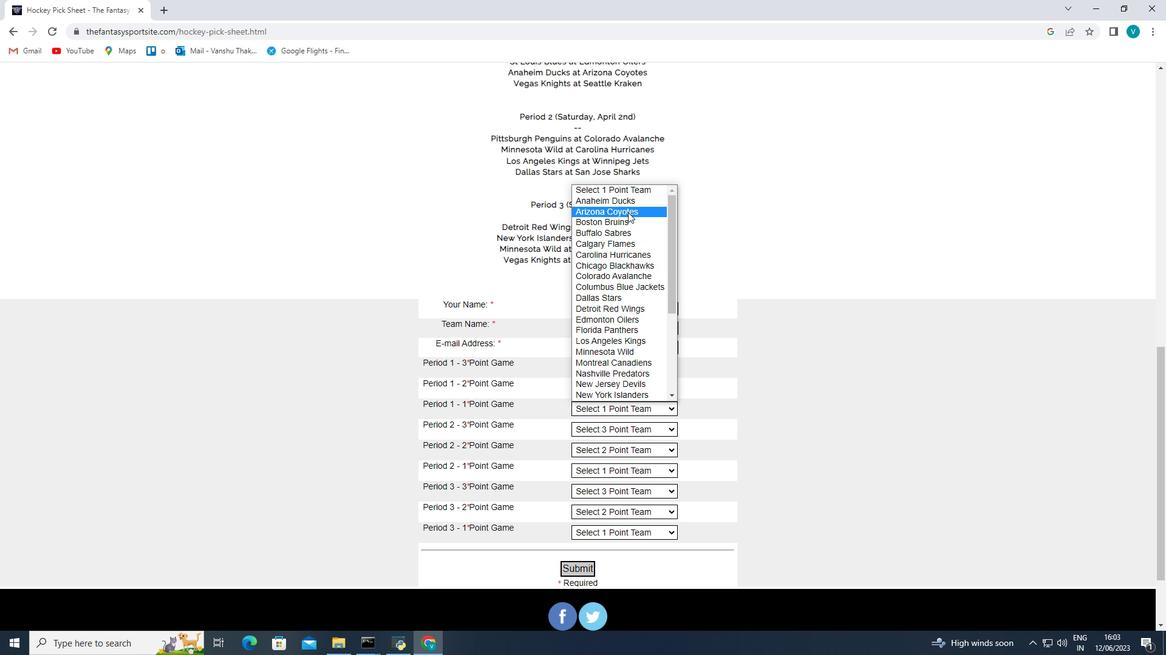 
Action: Mouse pressed left at (629, 210)
Screenshot: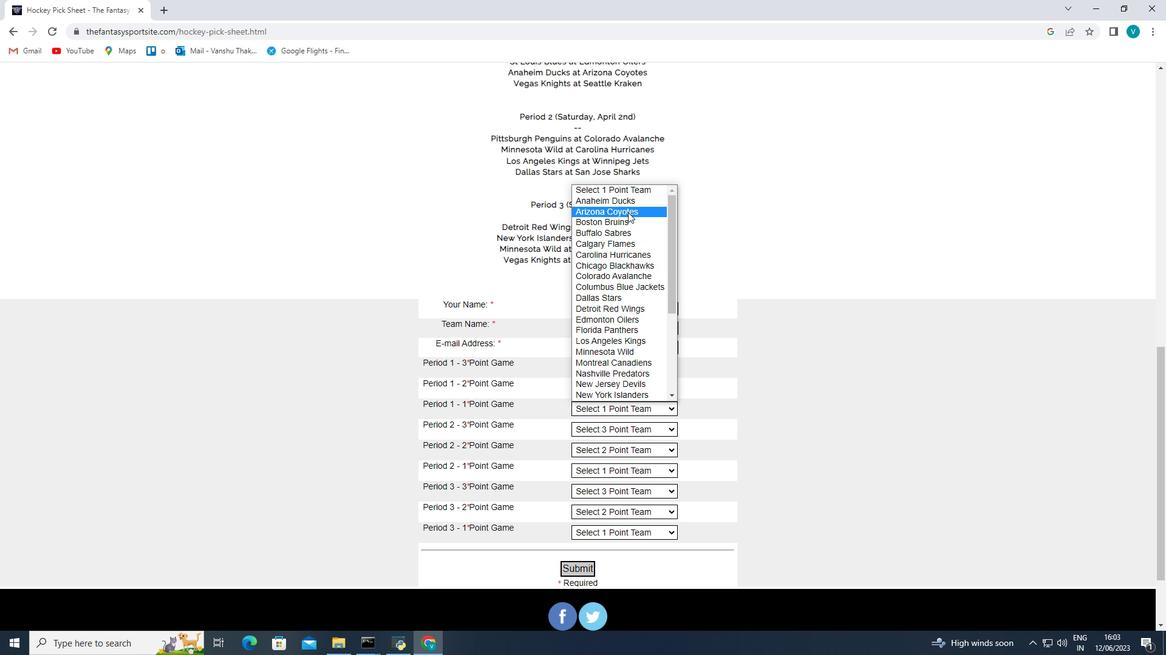 
Action: Mouse moved to (626, 424)
Screenshot: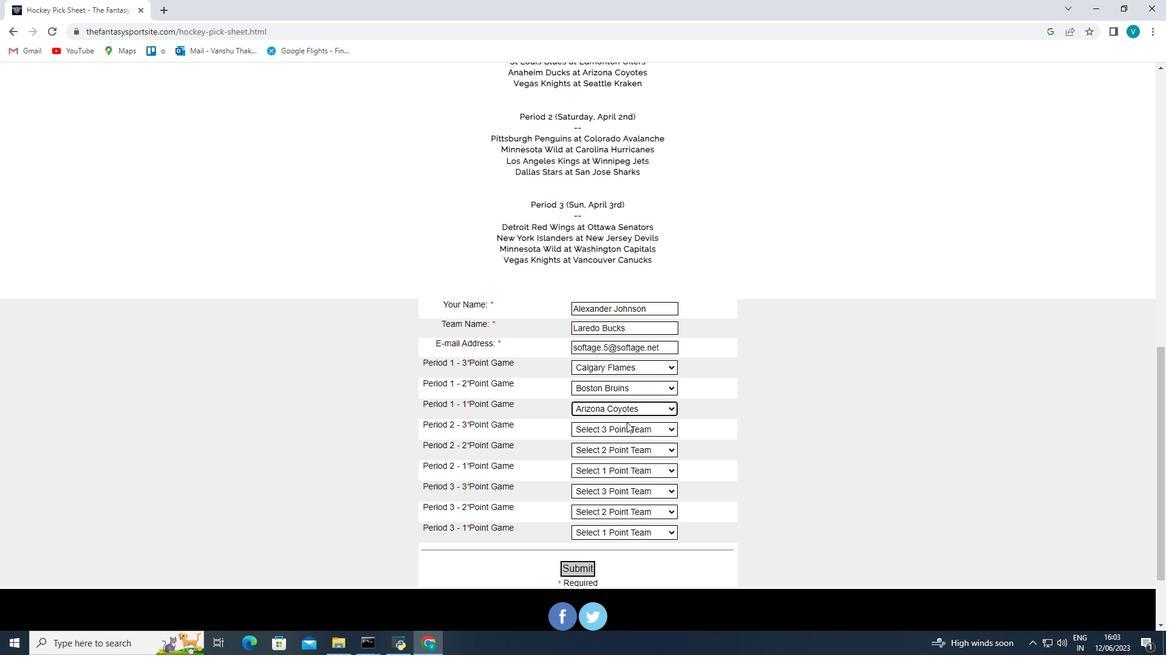 
Action: Mouse pressed left at (626, 424)
Screenshot: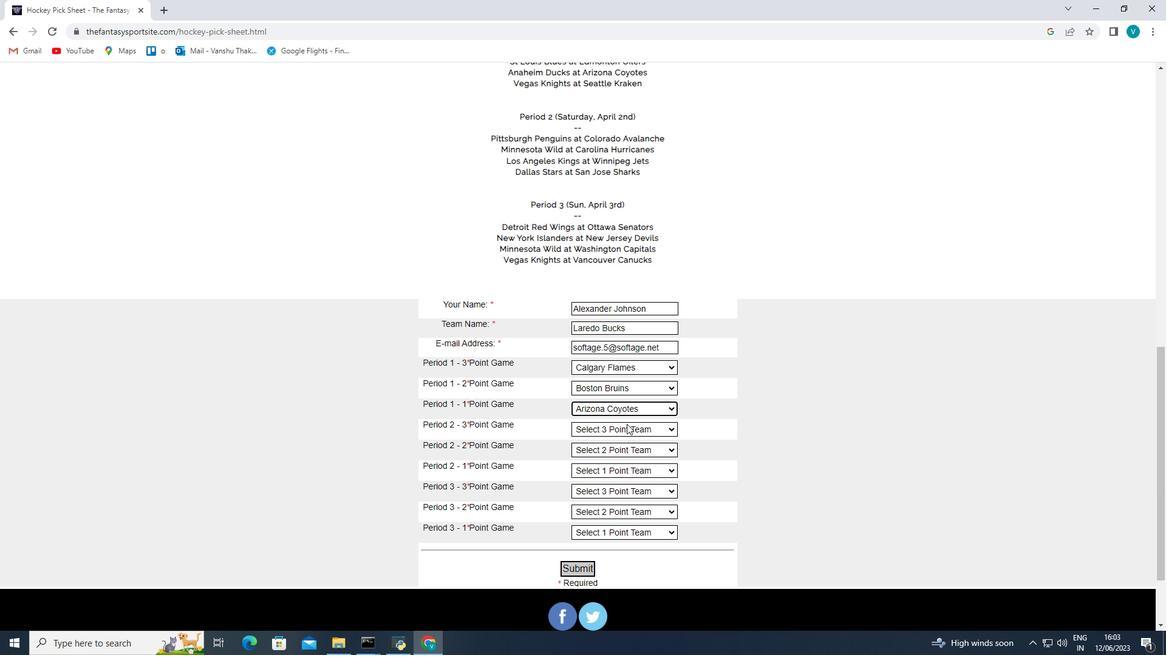 
Action: Mouse moved to (635, 220)
Screenshot: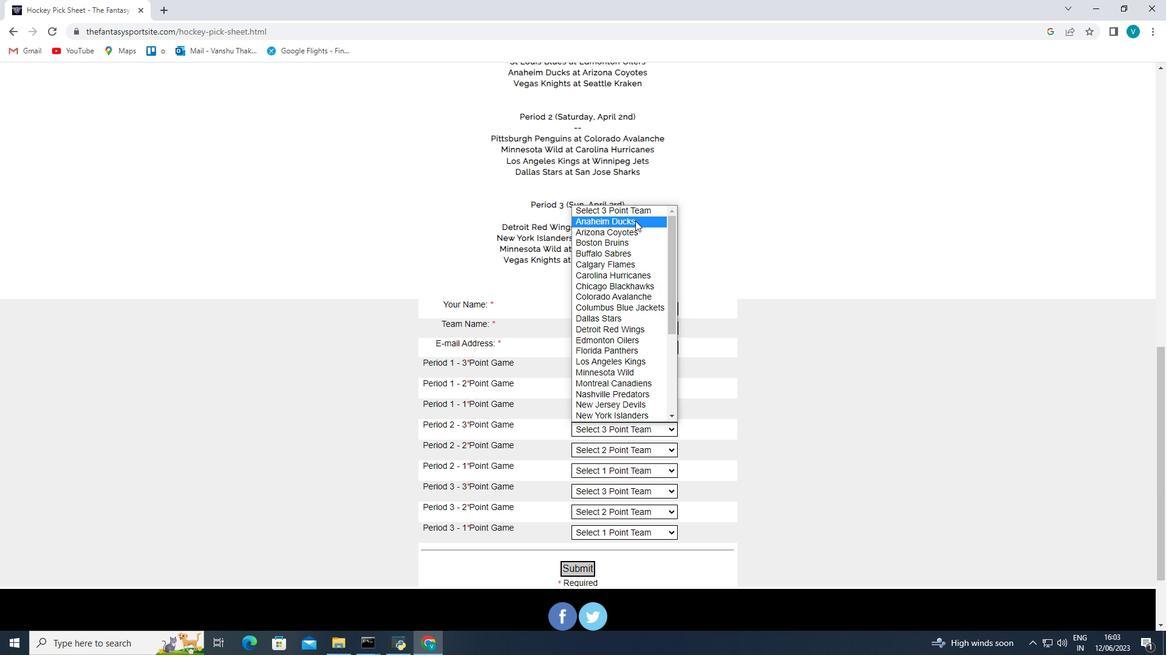 
Action: Mouse pressed left at (635, 220)
Screenshot: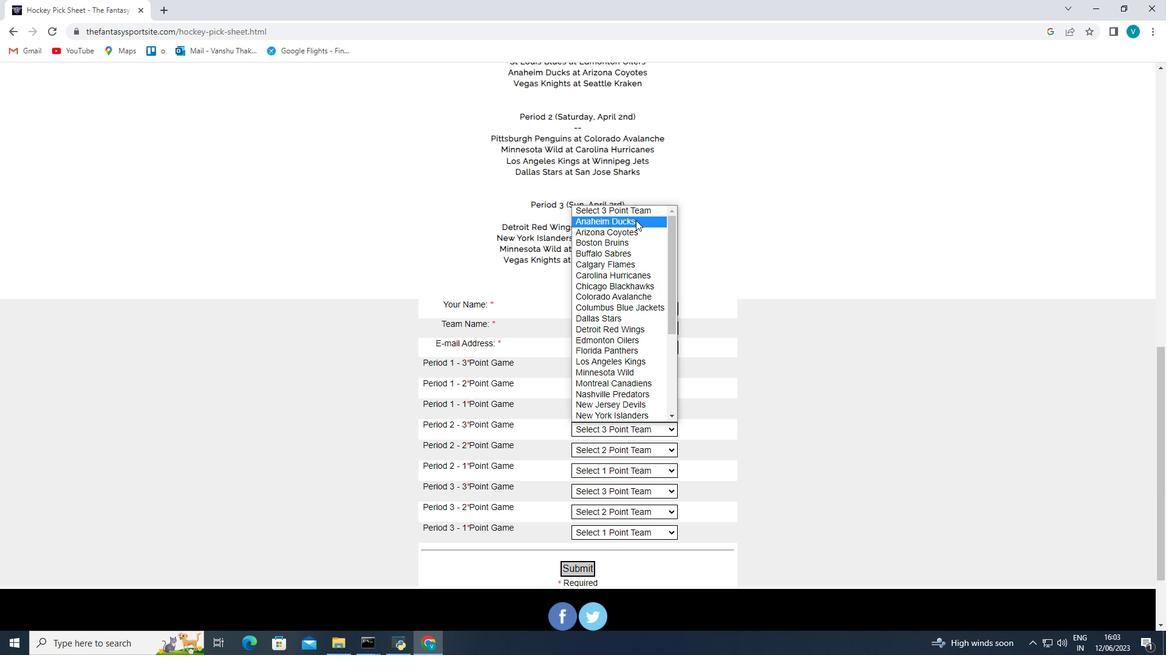 
Action: Mouse moved to (611, 448)
Screenshot: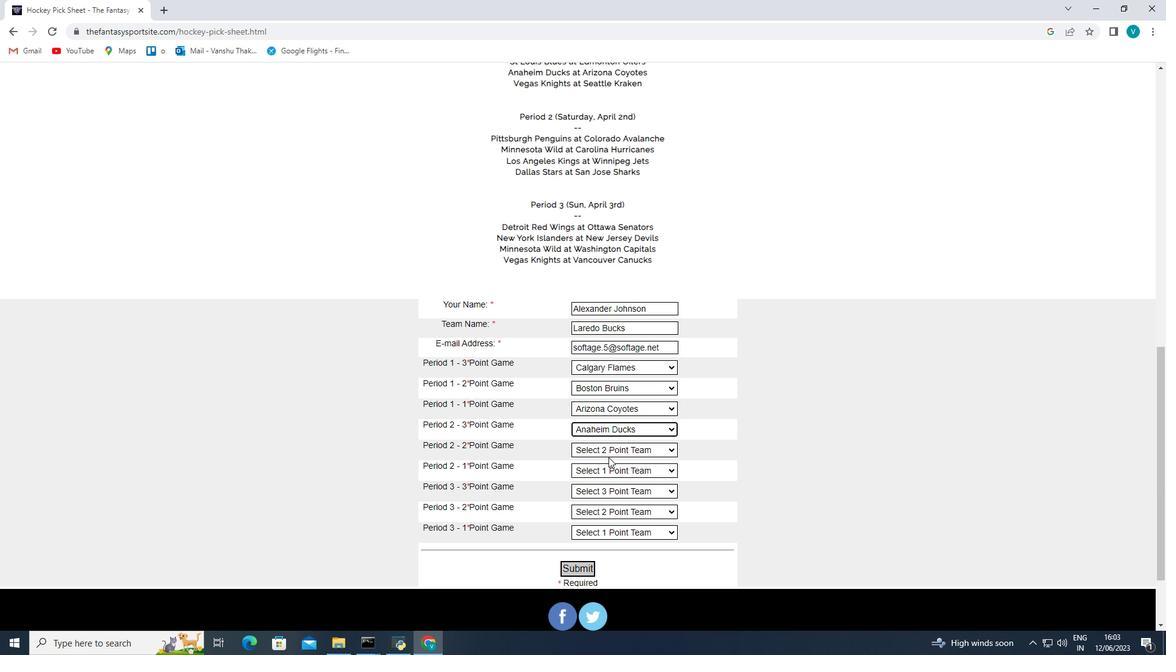 
Action: Mouse pressed left at (611, 448)
Screenshot: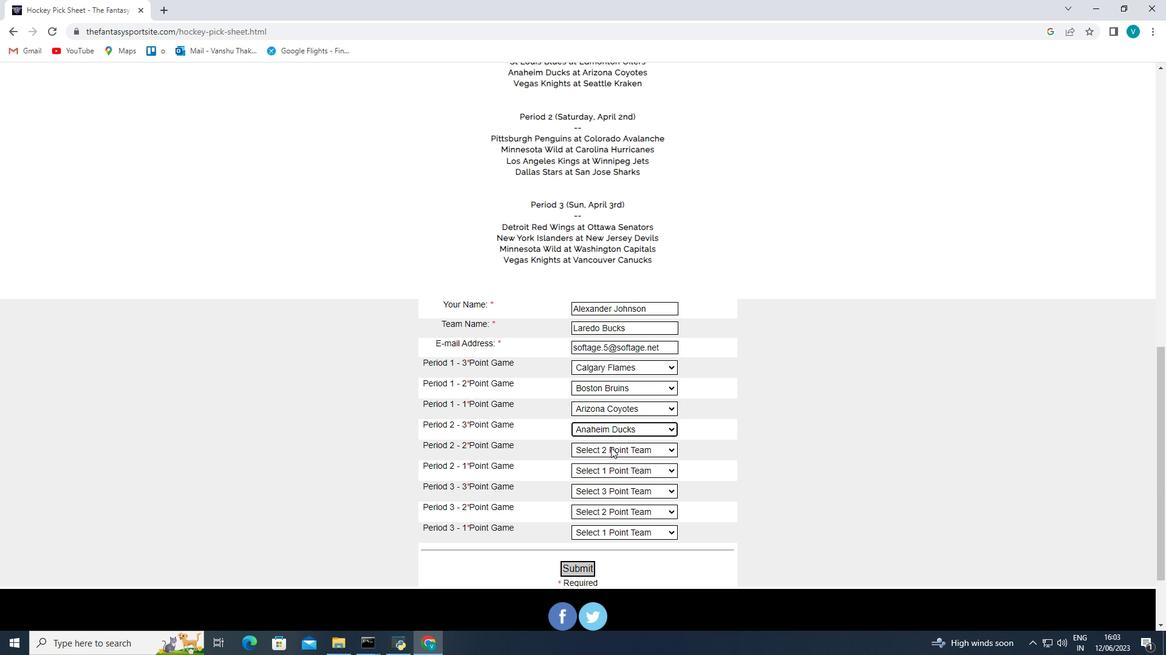 
Action: Mouse moved to (612, 437)
Screenshot: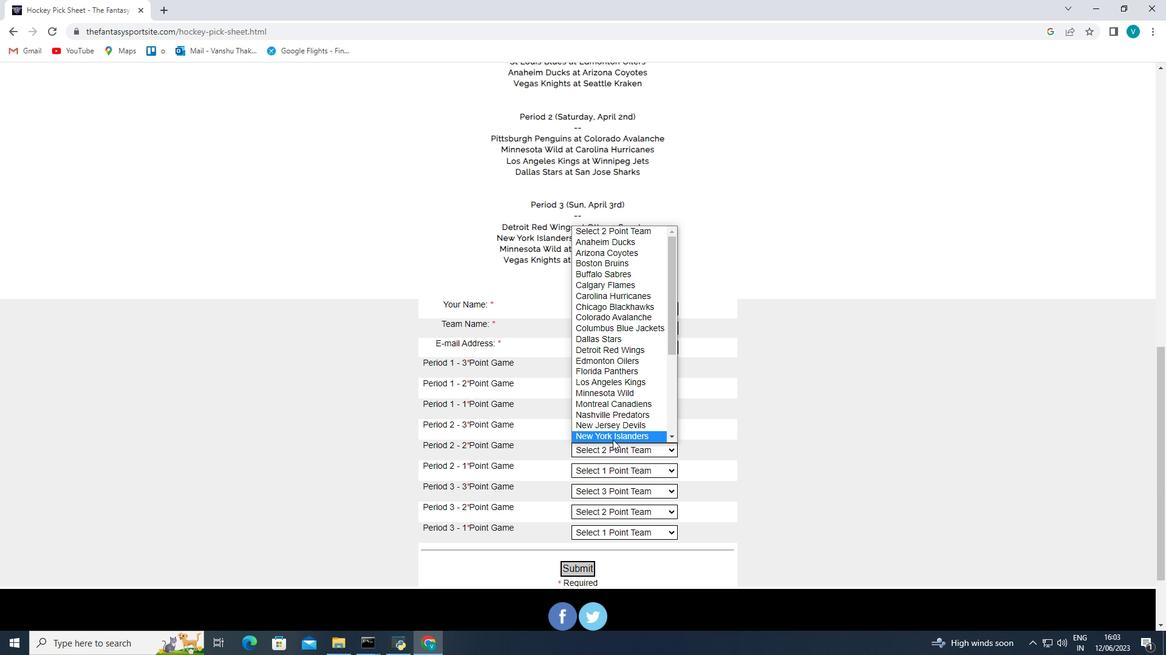
Action: Mouse pressed left at (612, 437)
Screenshot: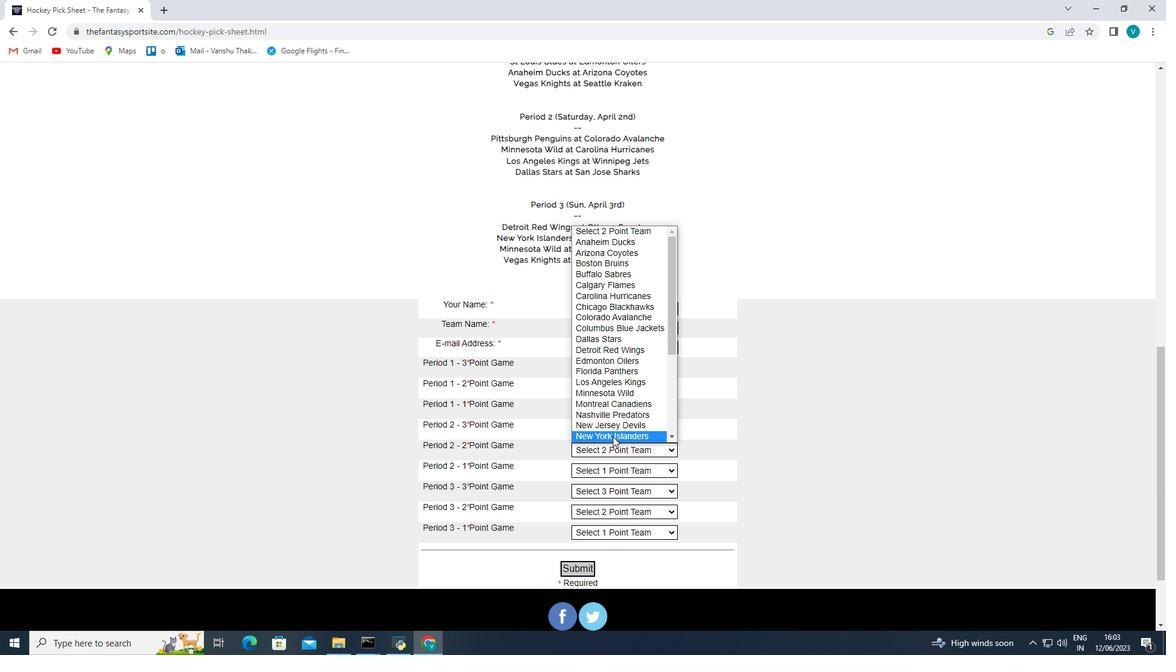 
Action: Mouse moved to (612, 467)
Screenshot: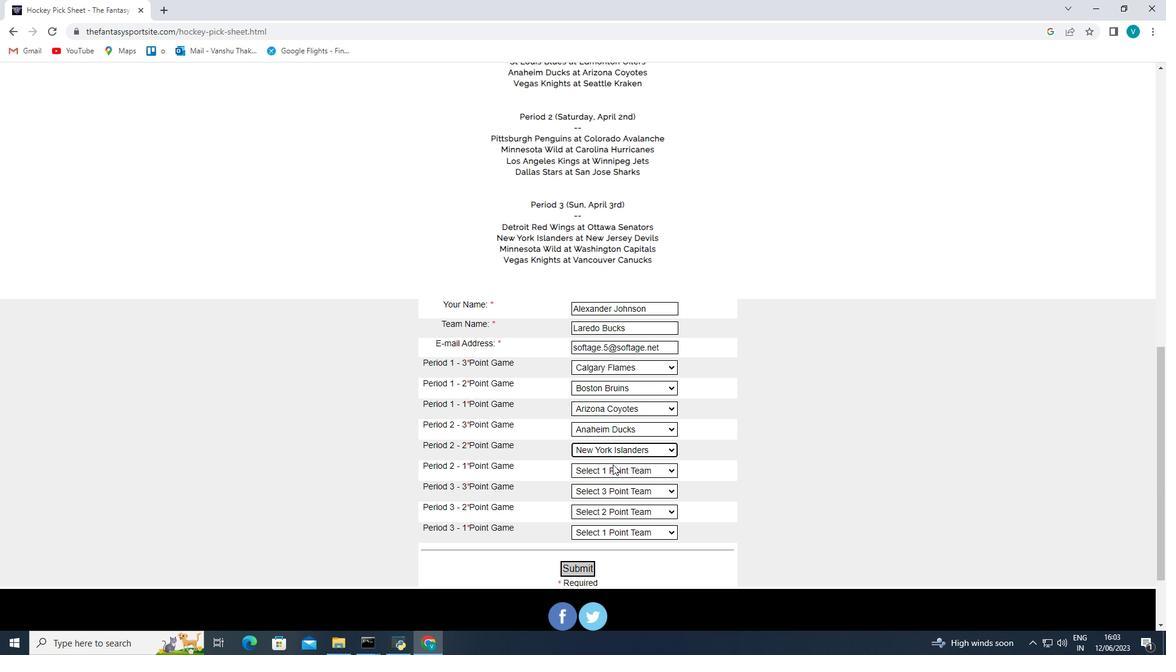 
Action: Mouse pressed left at (612, 467)
Screenshot: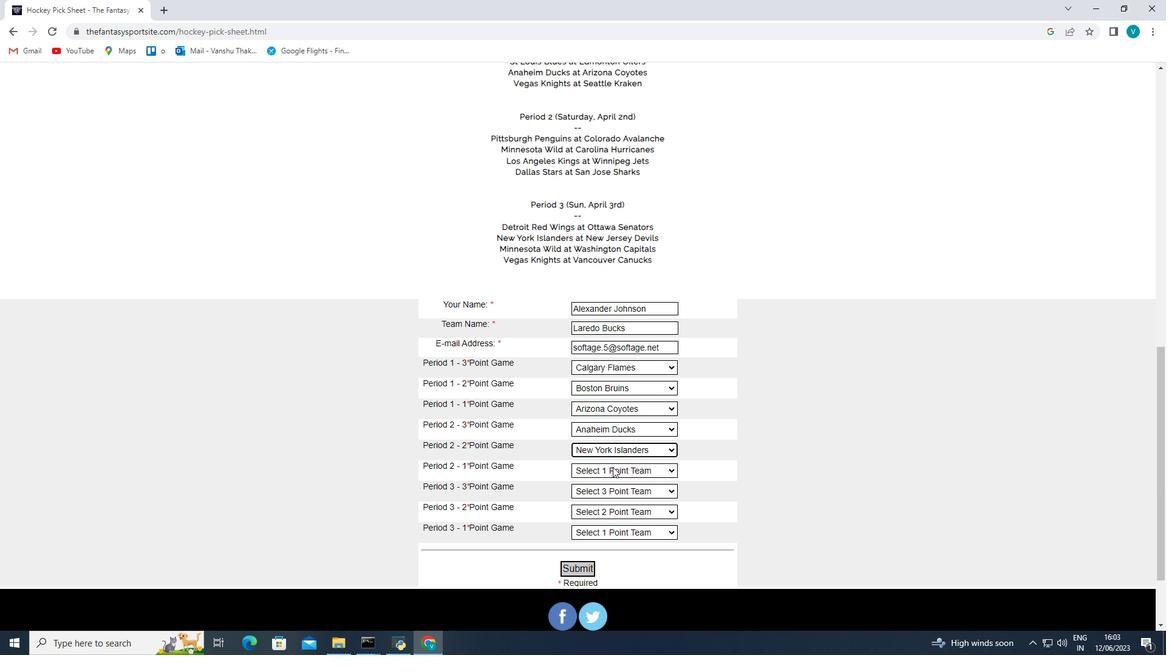 
Action: Mouse moved to (625, 429)
Screenshot: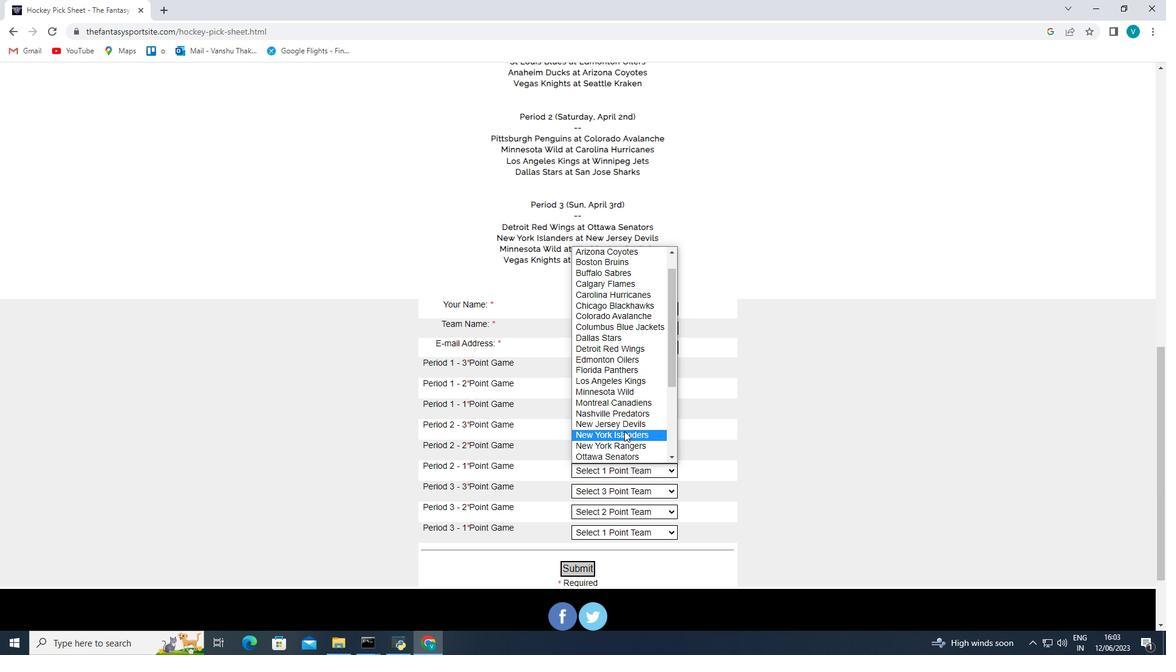
Action: Mouse pressed left at (625, 429)
Screenshot: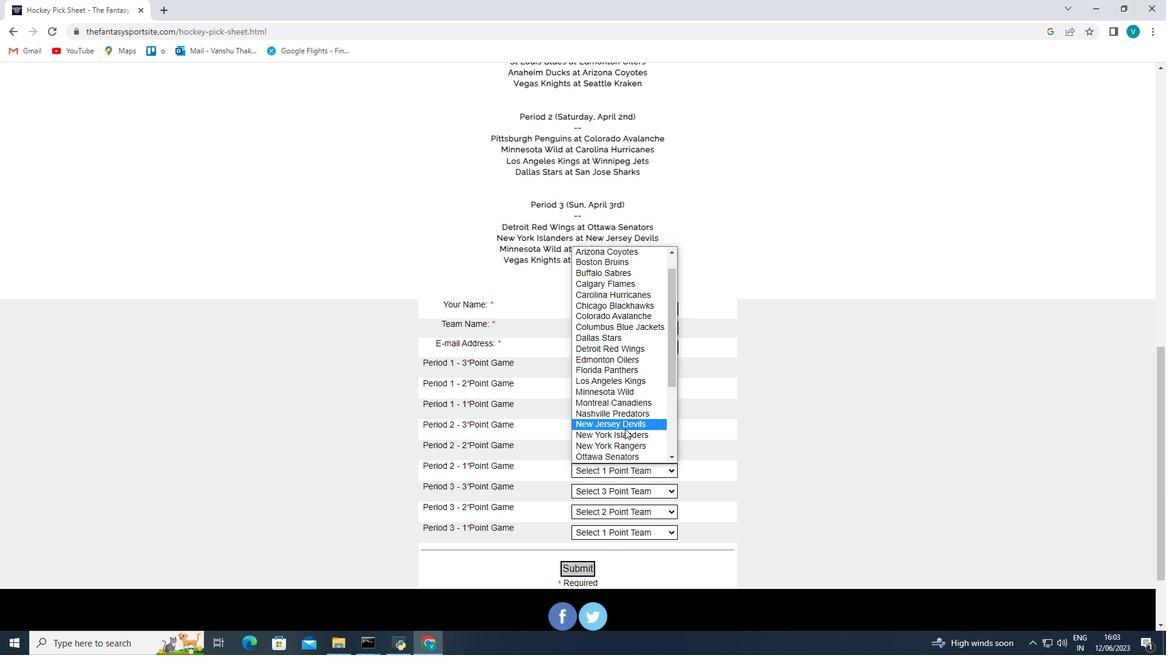
Action: Mouse moved to (617, 488)
Screenshot: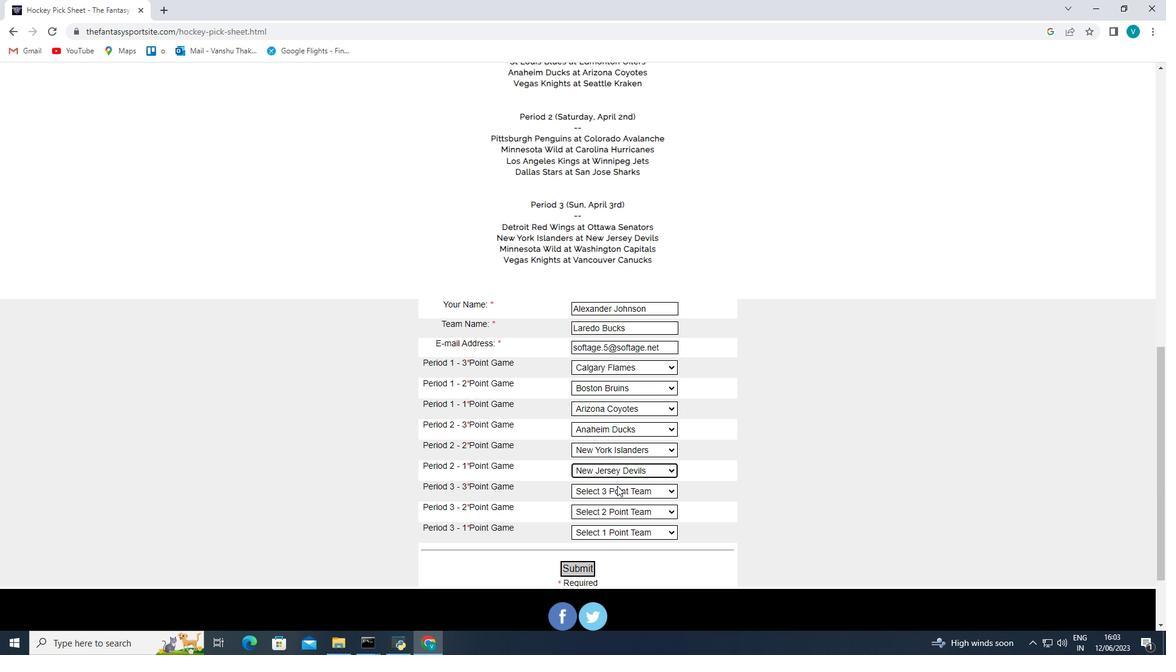 
Action: Mouse pressed left at (617, 488)
Screenshot: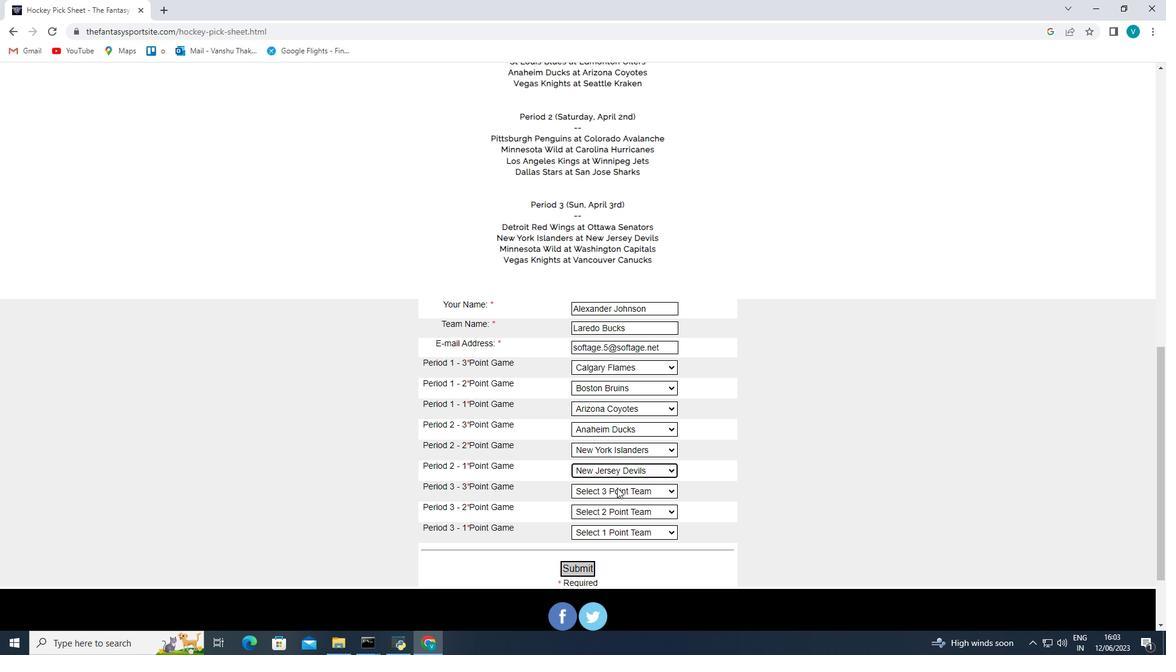 
Action: Mouse moved to (628, 439)
Screenshot: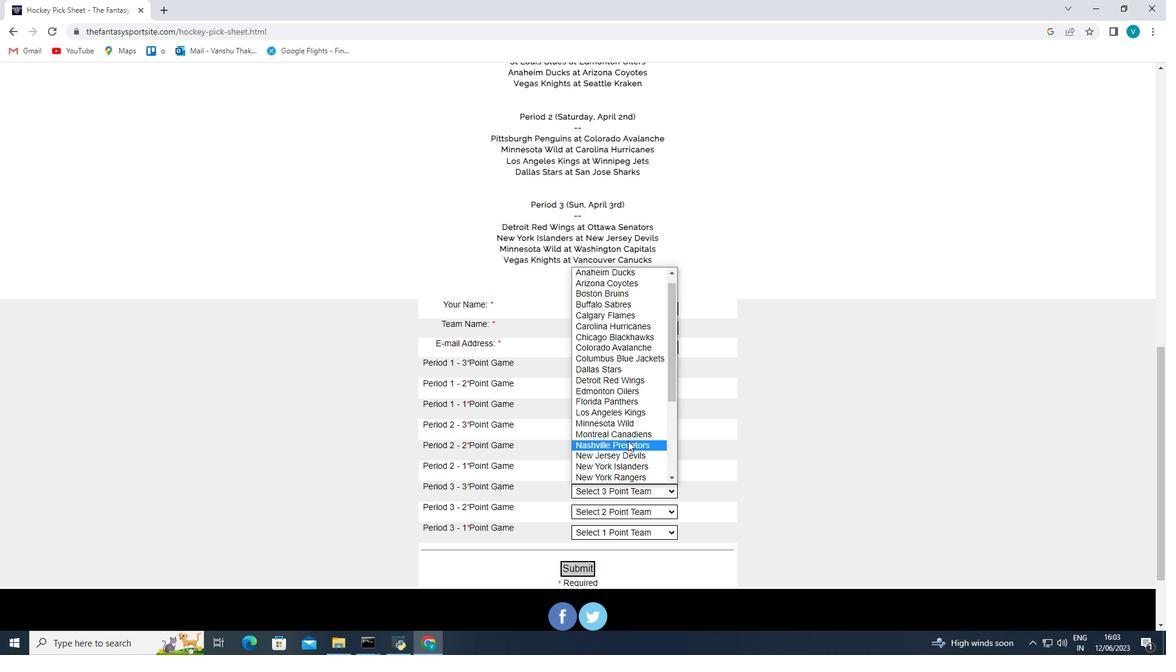
Action: Mouse pressed left at (628, 439)
Screenshot: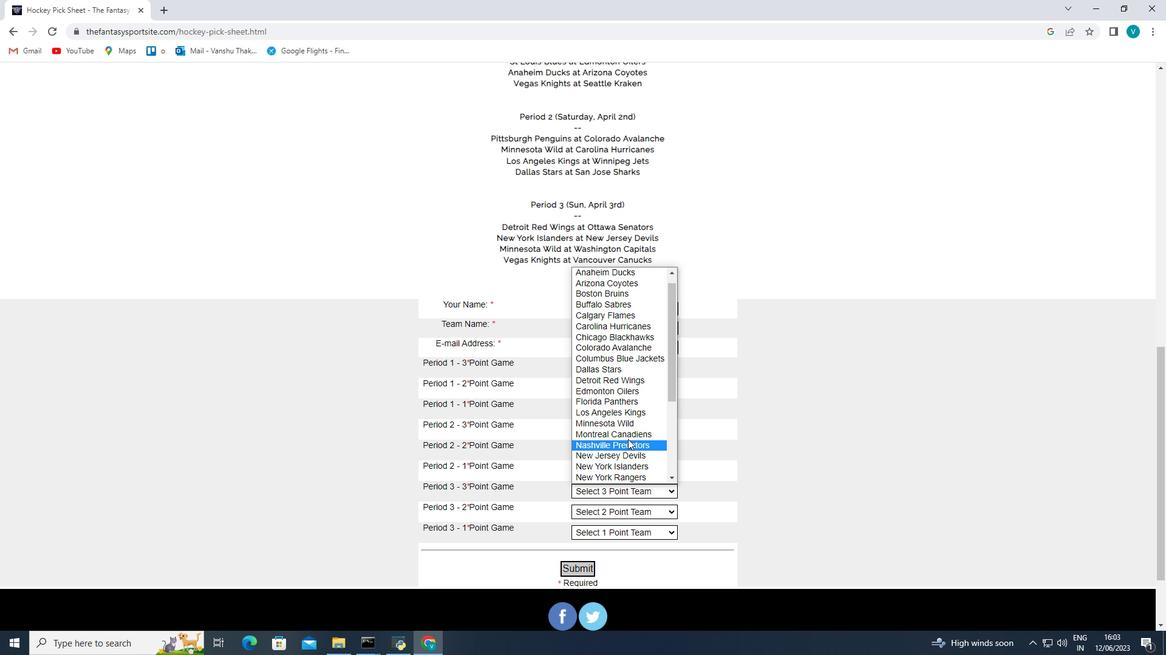 
Action: Mouse pressed left at (628, 439)
Screenshot: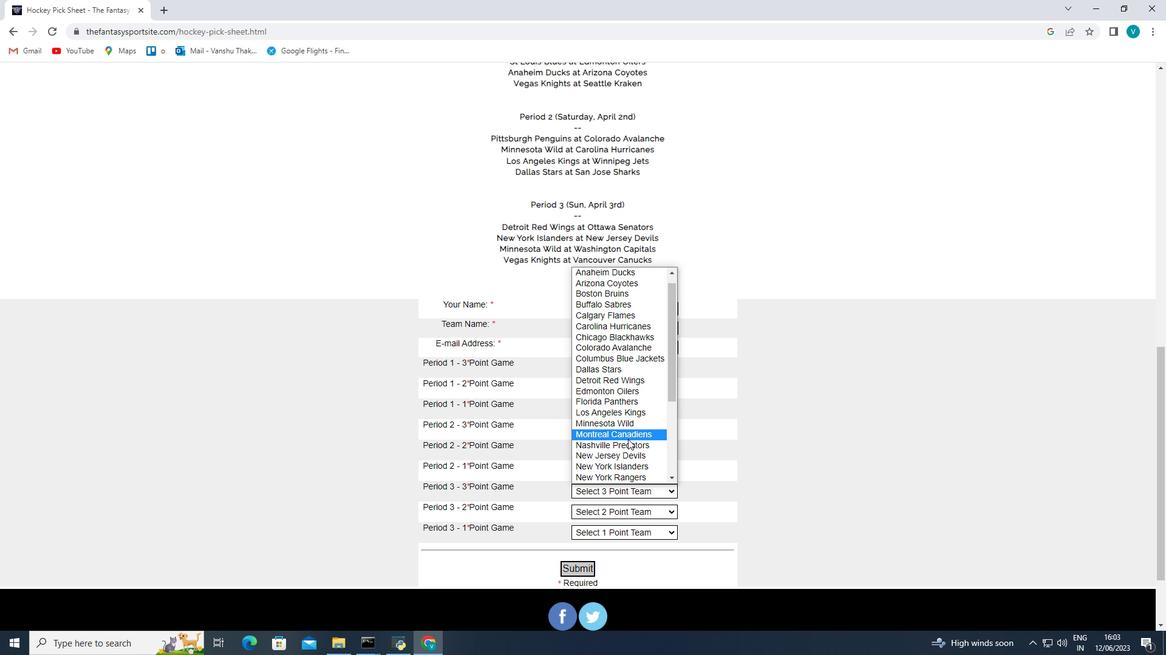 
Action: Mouse moved to (617, 486)
Screenshot: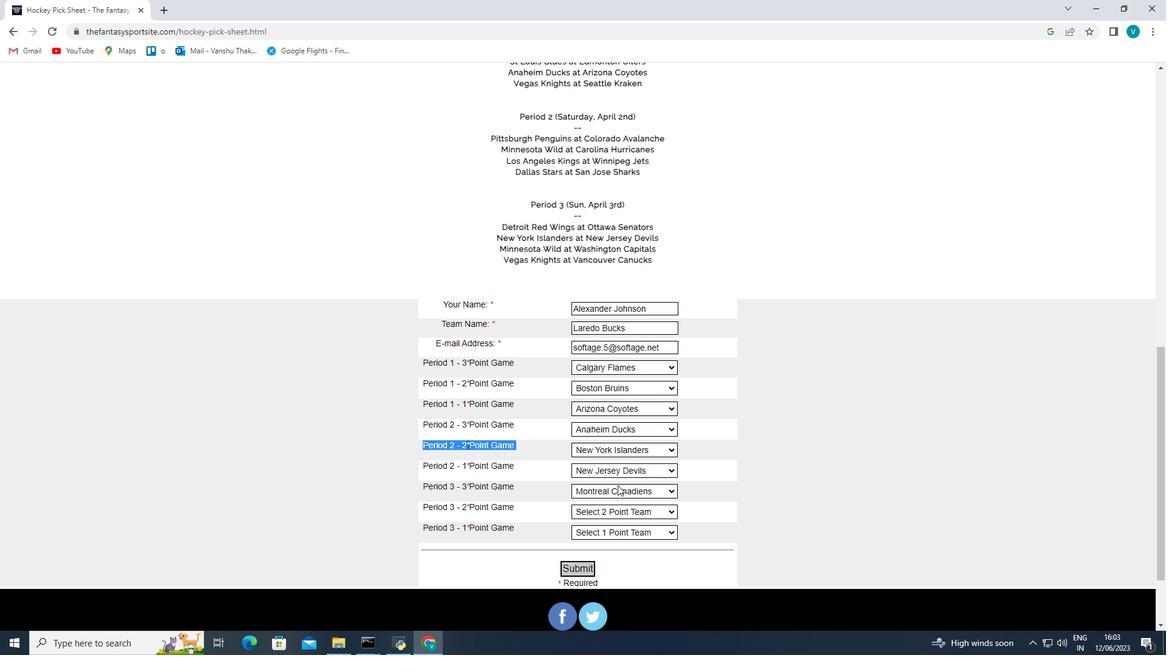 
Action: Mouse pressed left at (617, 486)
Screenshot: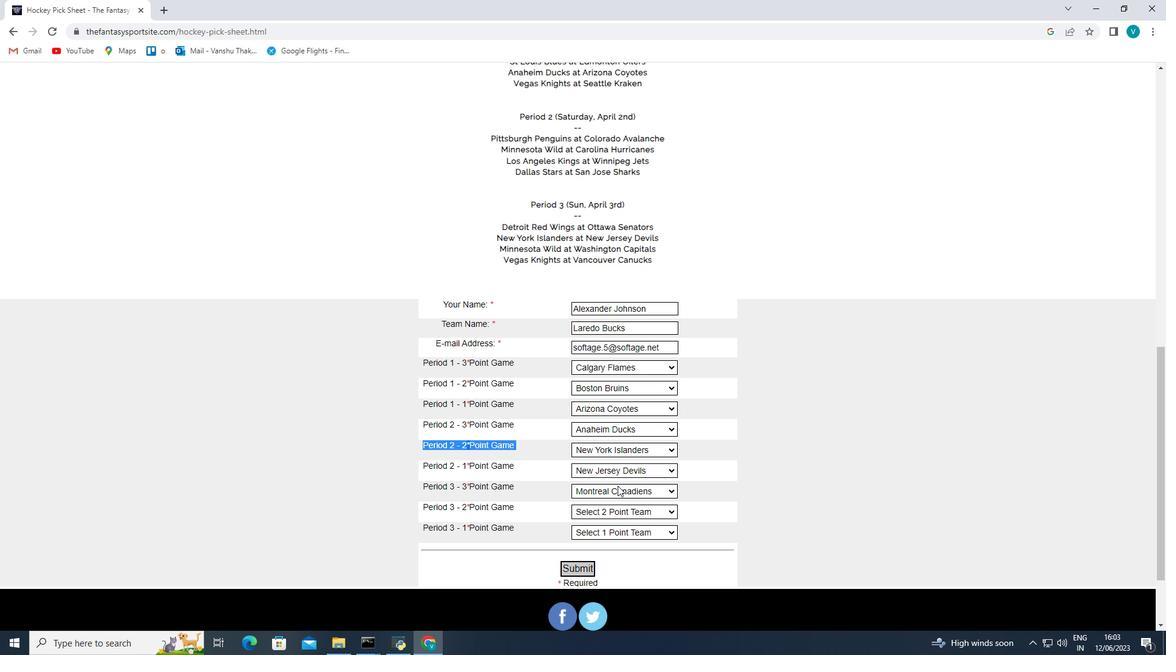 
Action: Mouse moved to (623, 447)
Screenshot: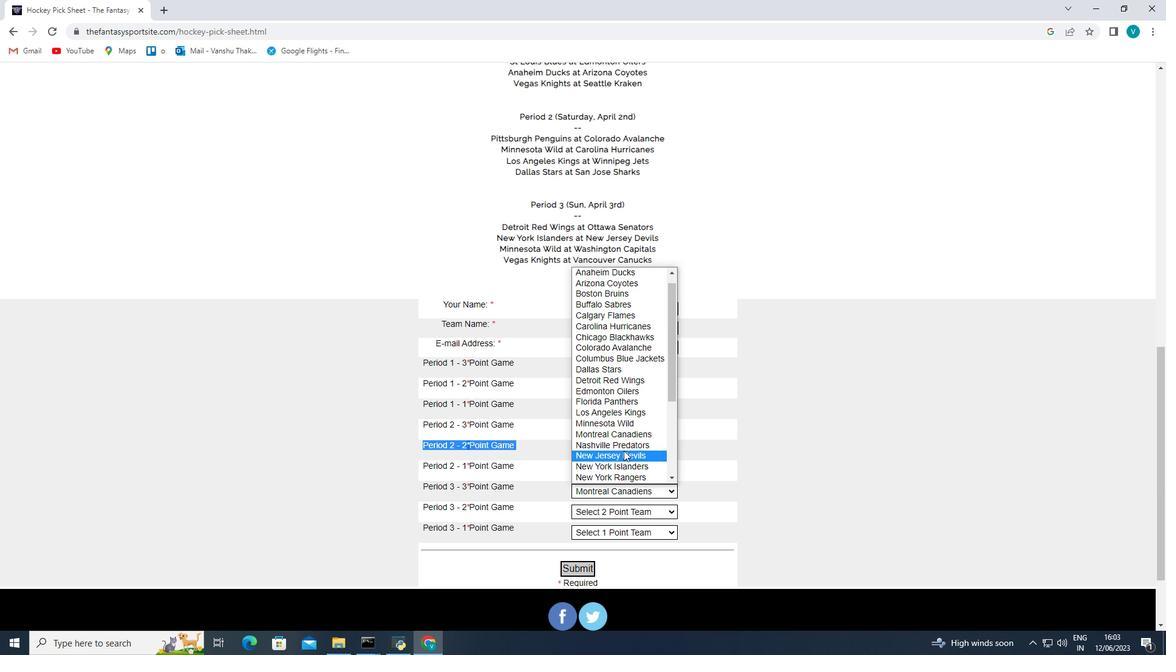 
Action: Mouse pressed left at (623, 447)
Screenshot: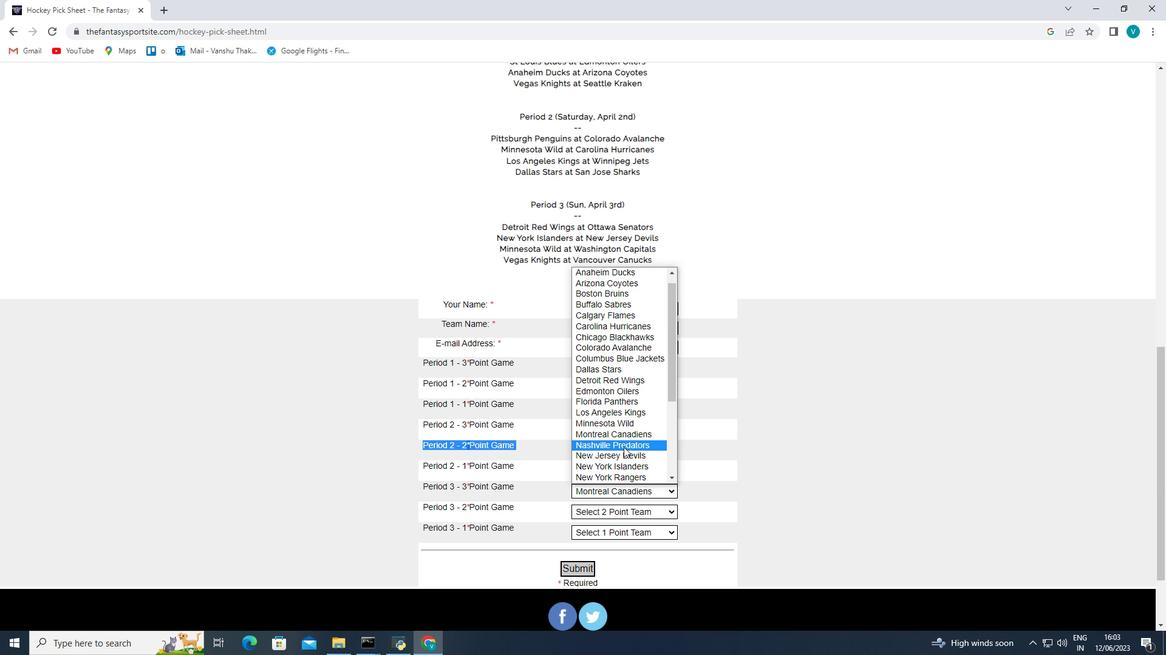 
Action: Mouse moved to (617, 515)
Screenshot: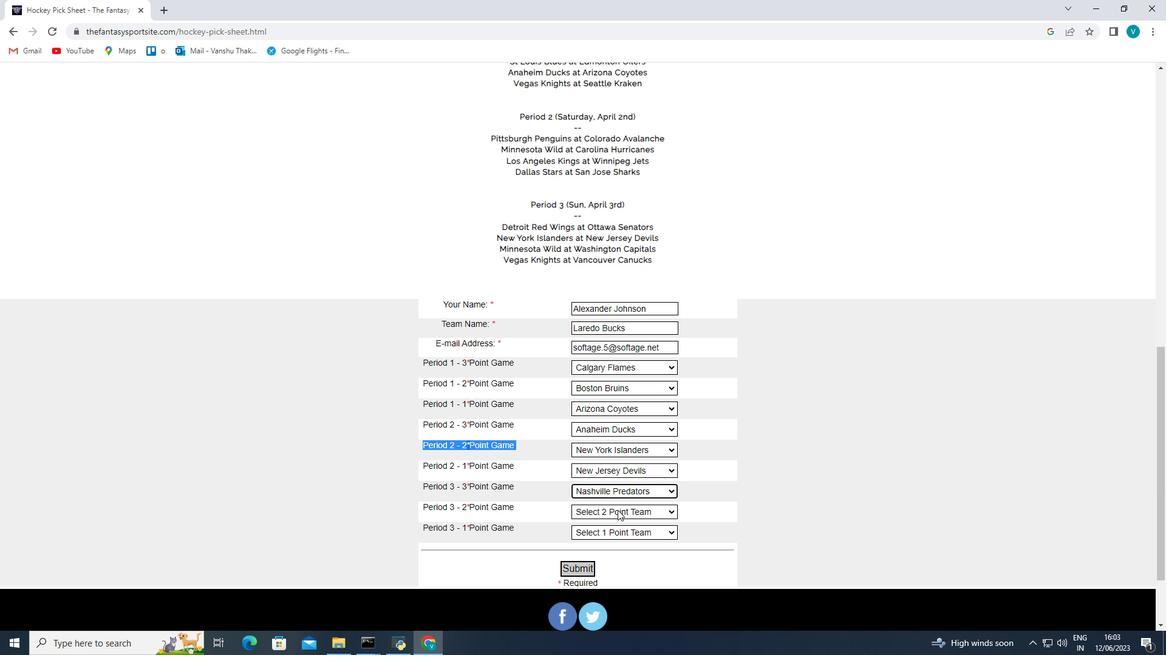 
Action: Mouse pressed left at (617, 515)
Screenshot: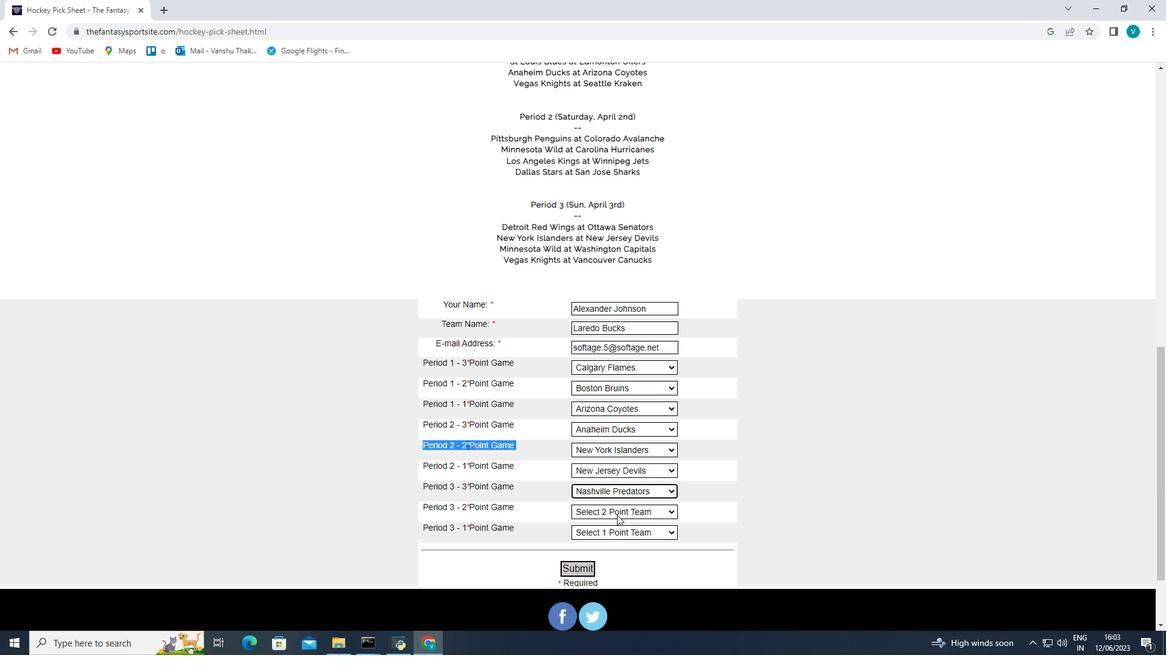 
Action: Mouse moved to (631, 457)
Screenshot: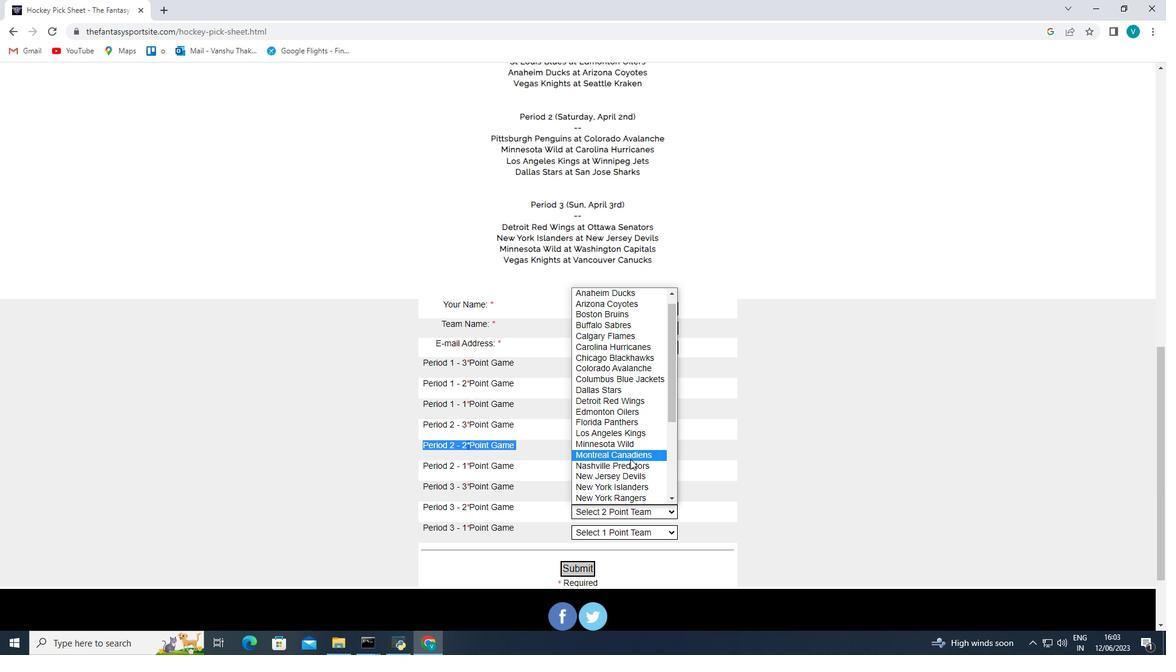 
Action: Mouse pressed left at (631, 457)
Screenshot: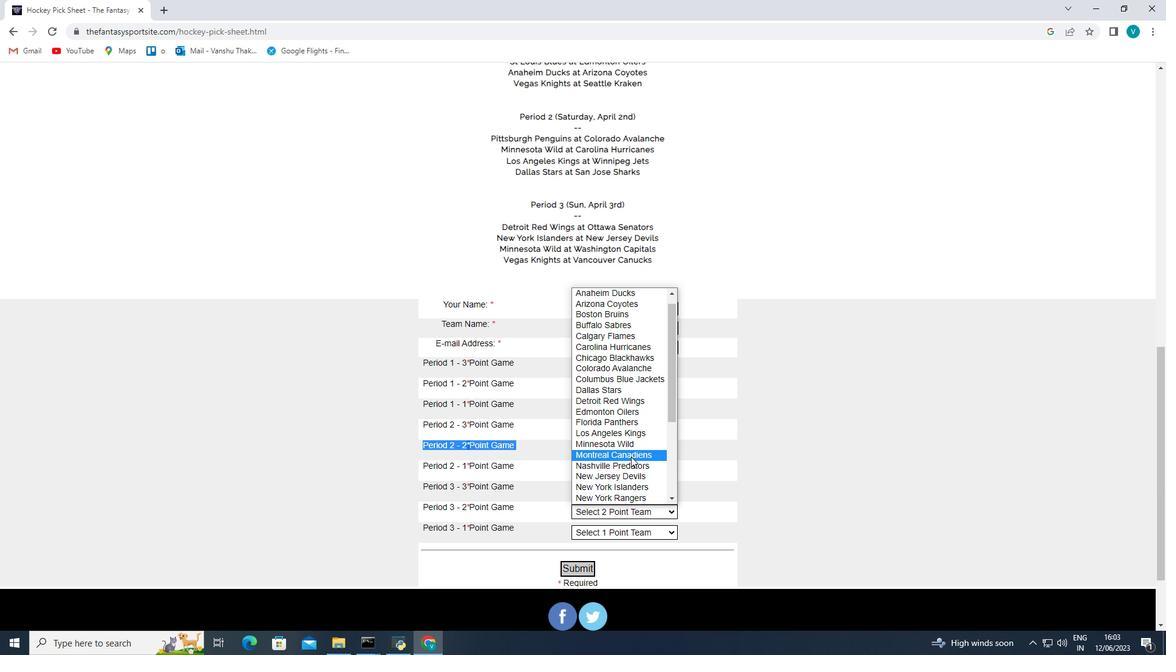 
Action: Mouse moved to (625, 535)
Screenshot: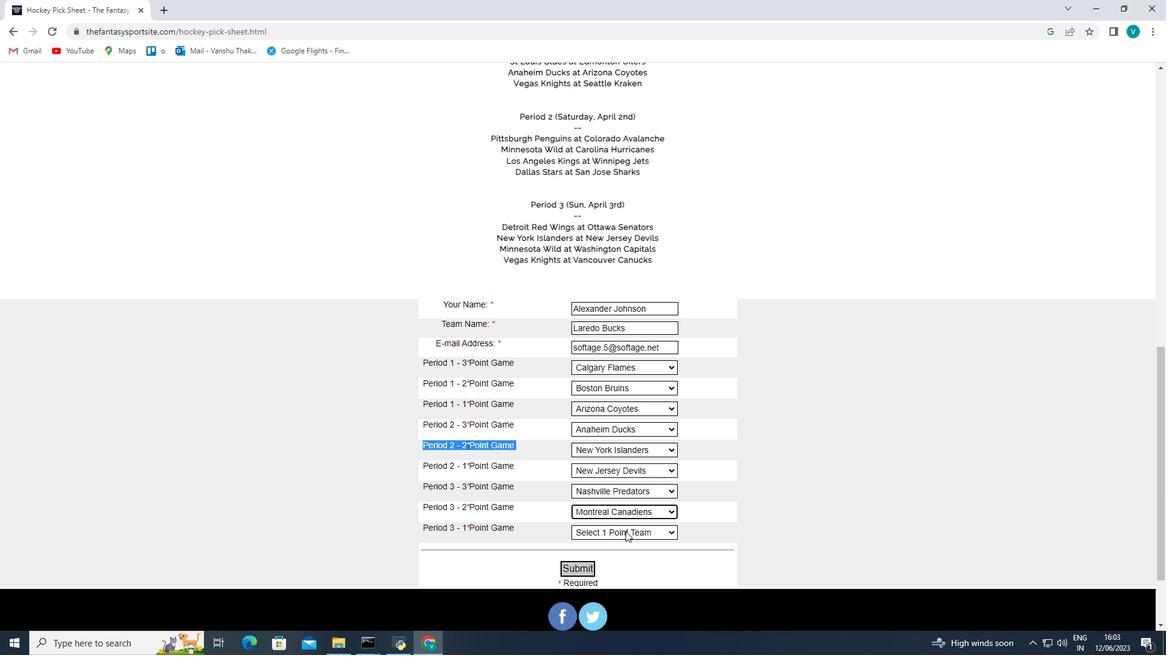 
Action: Mouse pressed left at (625, 535)
Screenshot: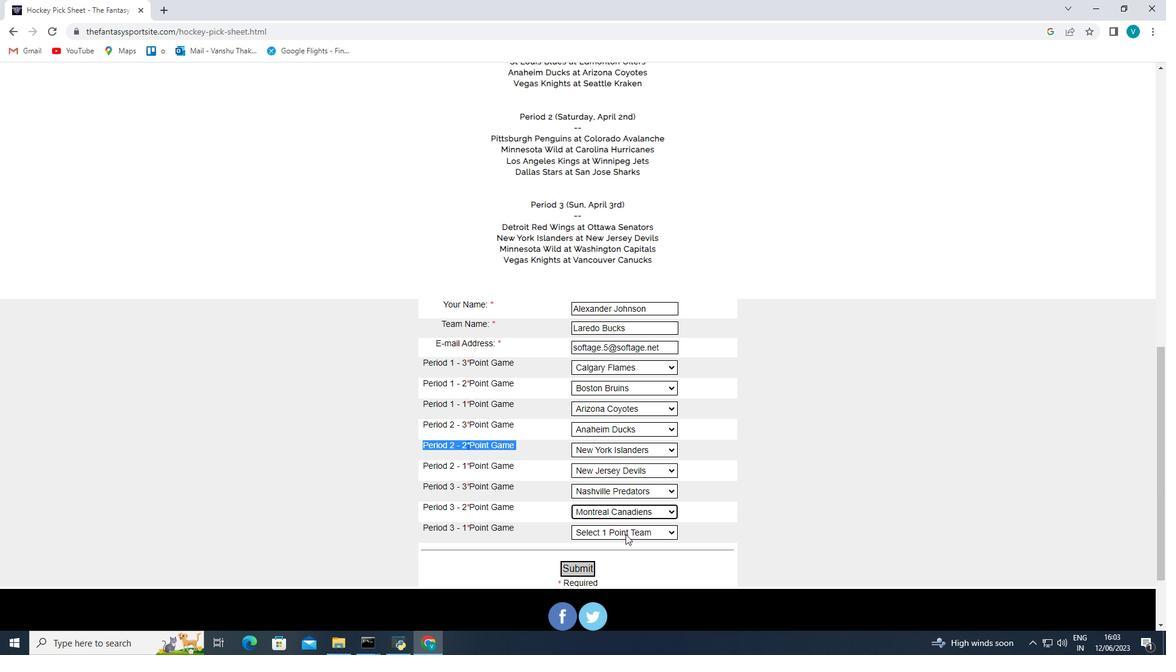 
Action: Mouse moved to (642, 469)
Screenshot: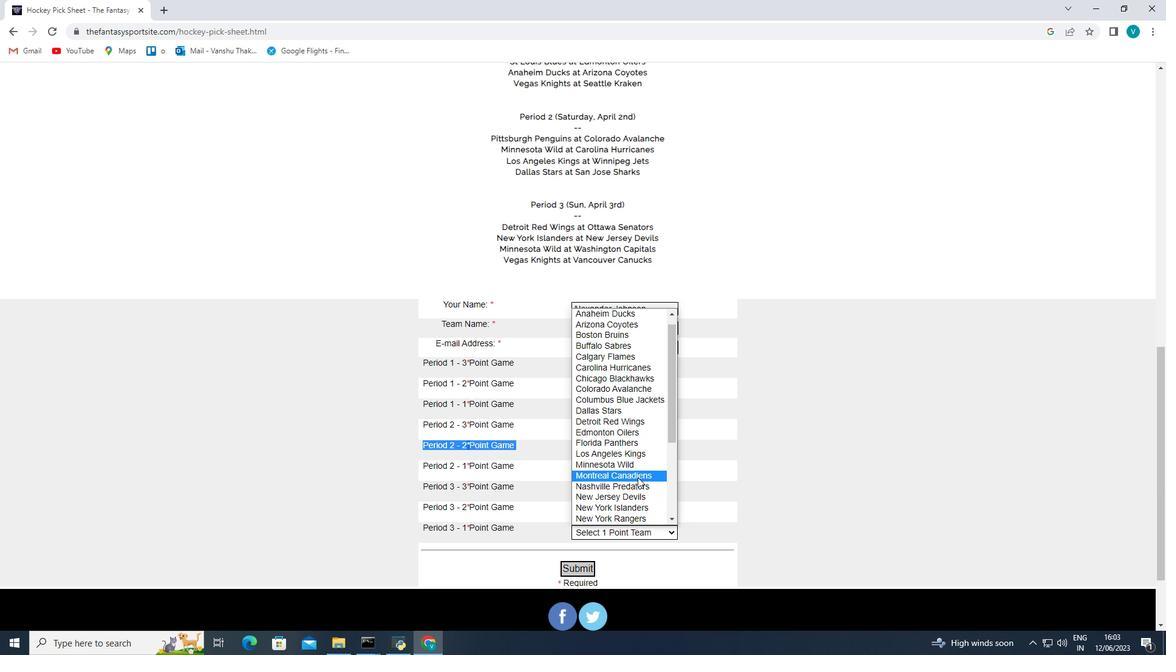 
Action: Mouse pressed left at (642, 469)
Screenshot: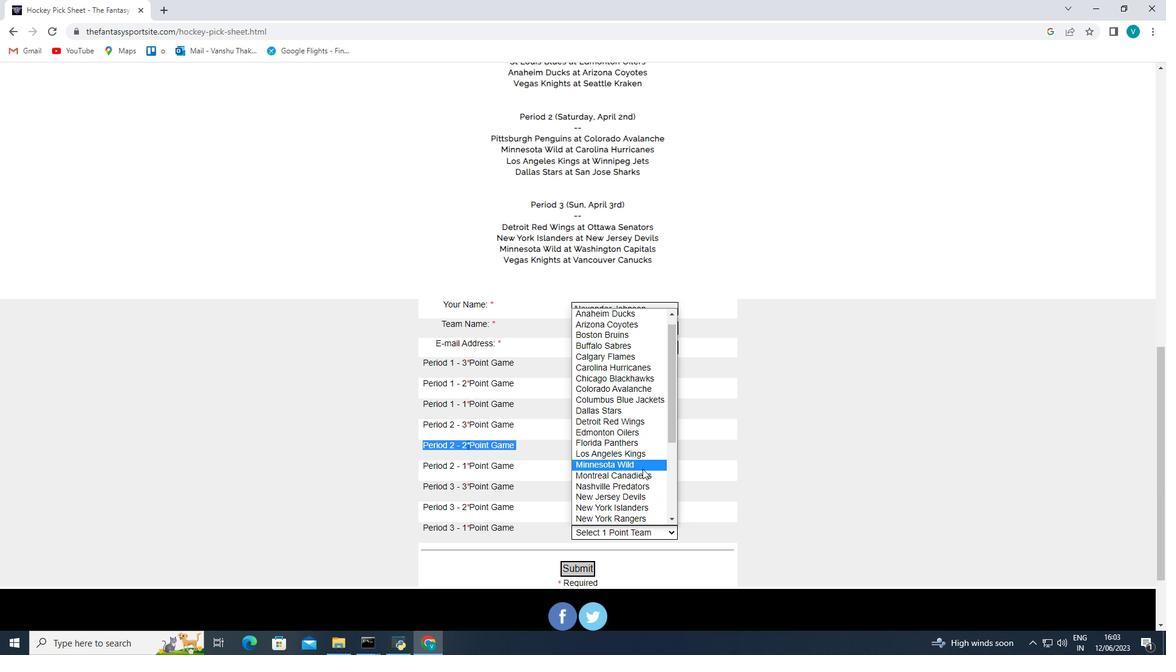 
Action: Mouse moved to (582, 564)
Screenshot: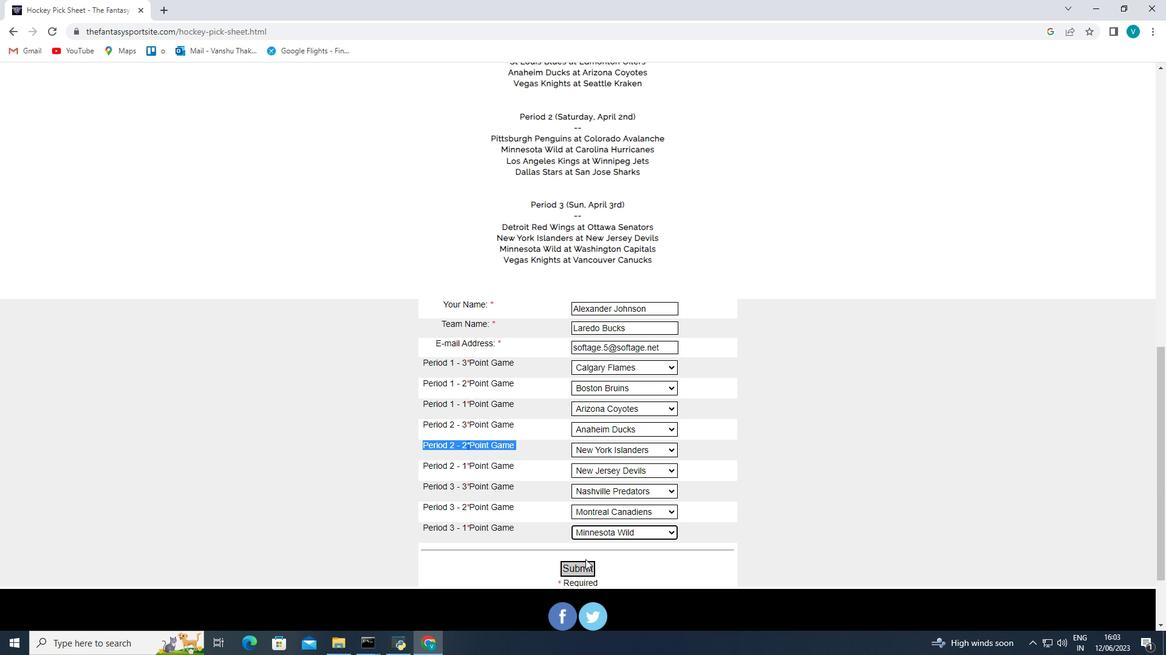 
Action: Mouse pressed left at (582, 564)
Screenshot: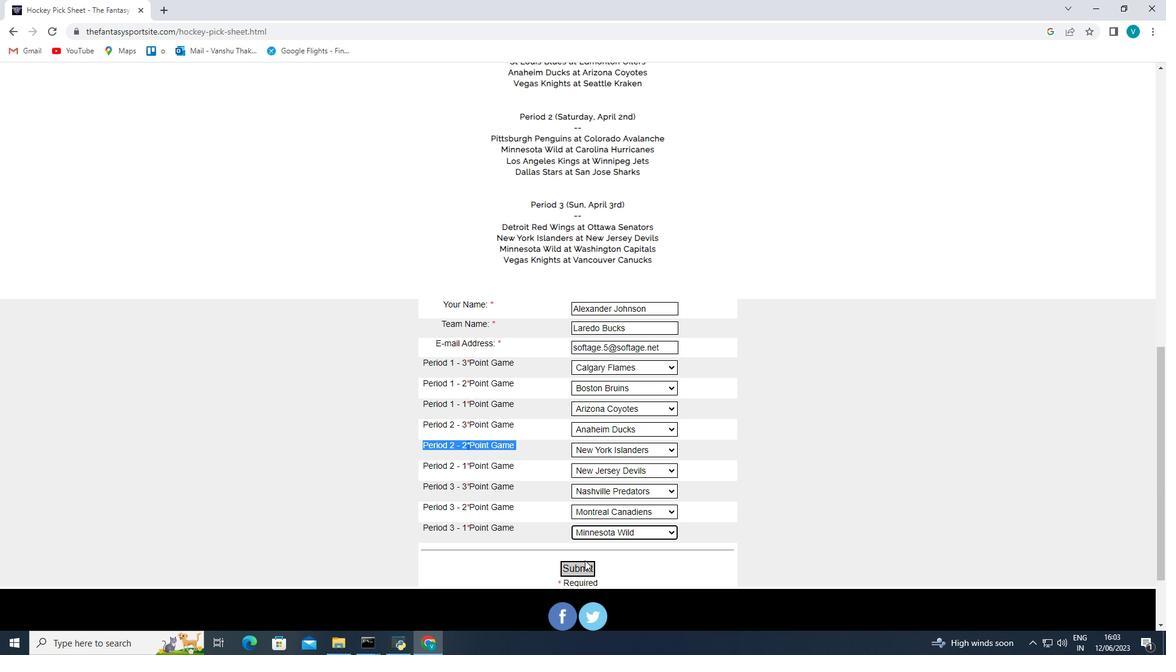 
Action: Mouse moved to (587, 558)
Screenshot: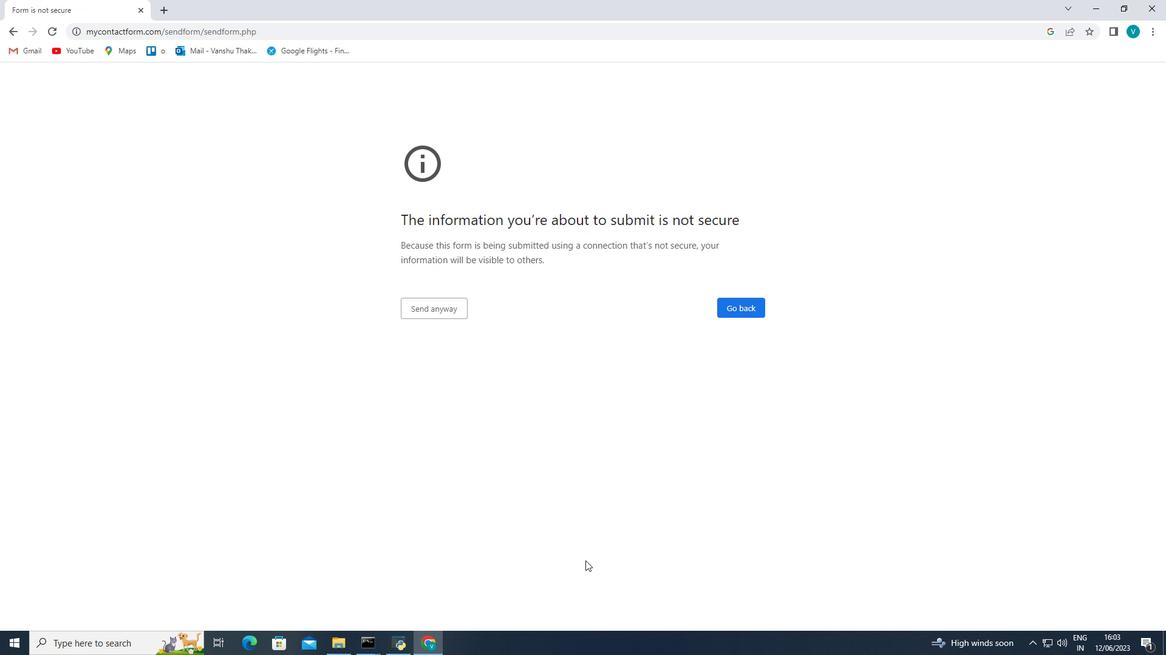 
